 Task: Find connections with filter location Ashford with filter topic #Entrepreneurialwith filter profile language French with filter current company Cerberus Capital Management with filter school St. Marys College with filter industry Waste Treatment and Disposal with filter service category AssistanceAdvertising with filter keywords title Director
Action: Mouse moved to (542, 74)
Screenshot: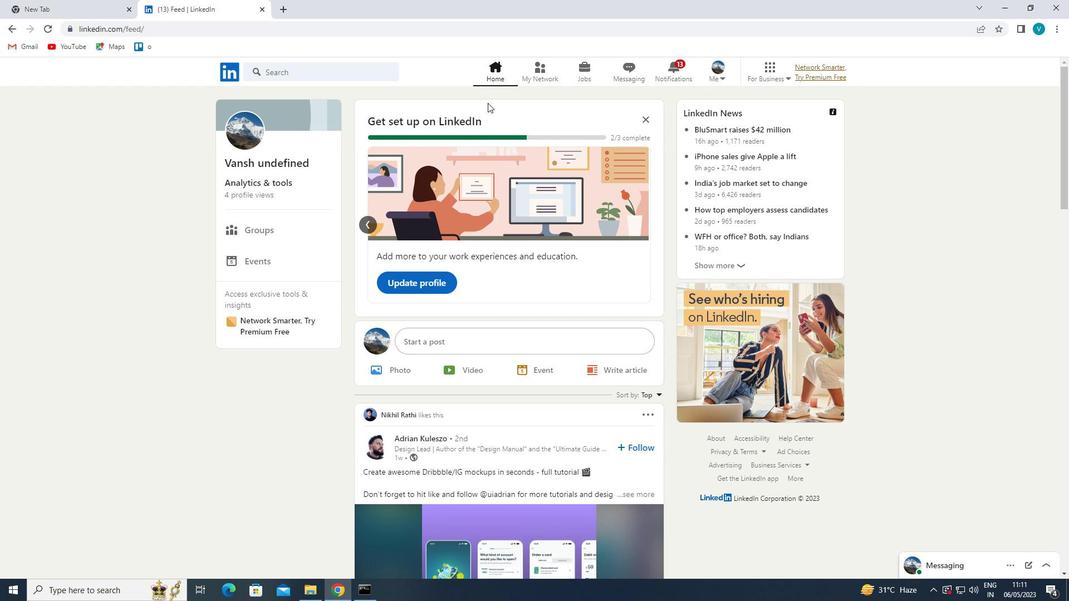 
Action: Mouse pressed left at (542, 74)
Screenshot: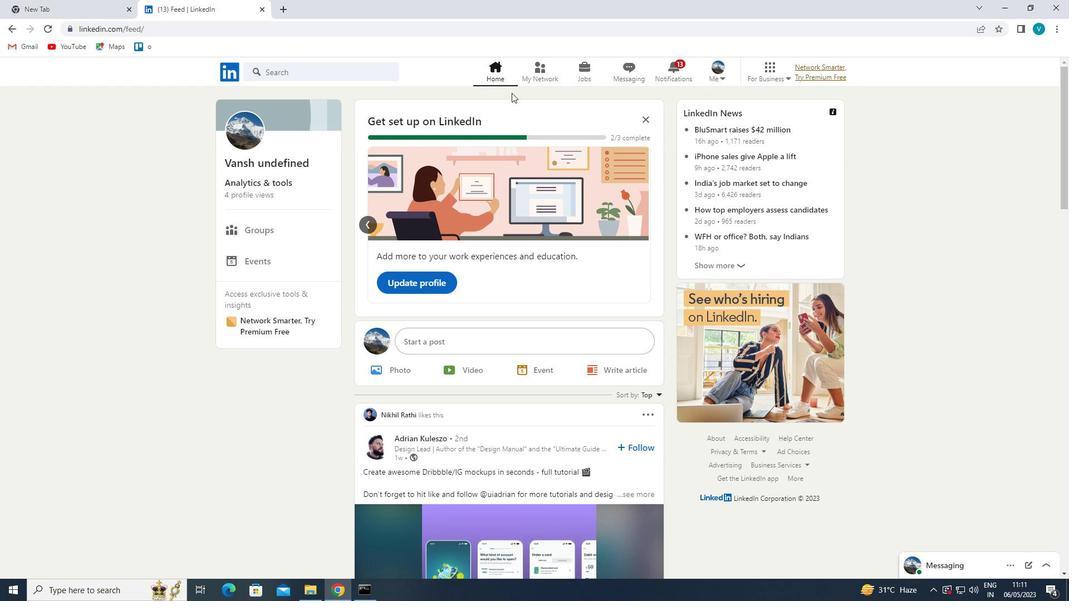 
Action: Mouse moved to (297, 132)
Screenshot: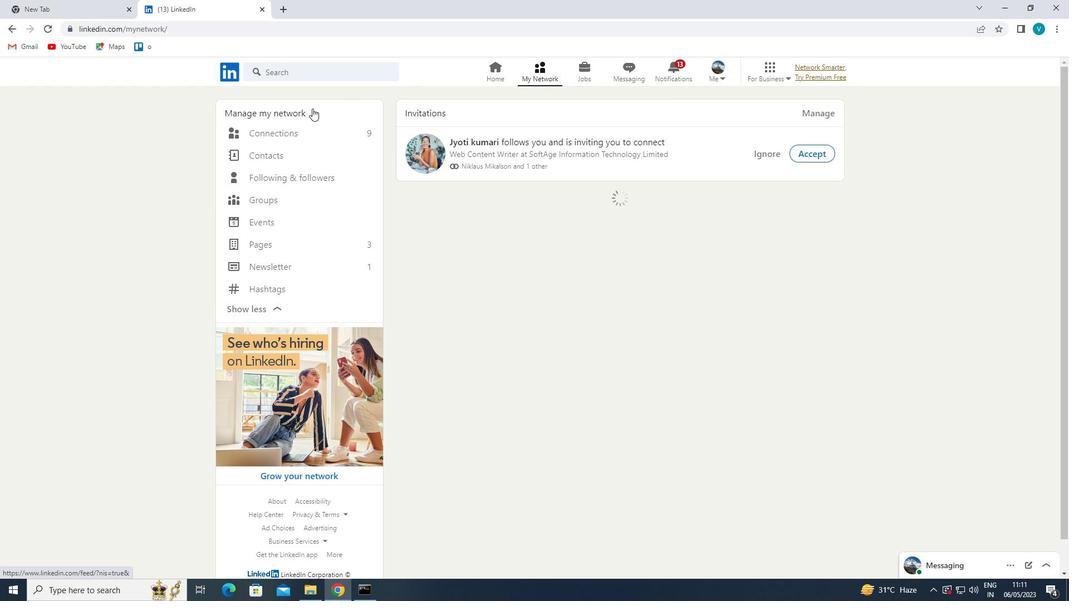 
Action: Mouse pressed left at (297, 132)
Screenshot: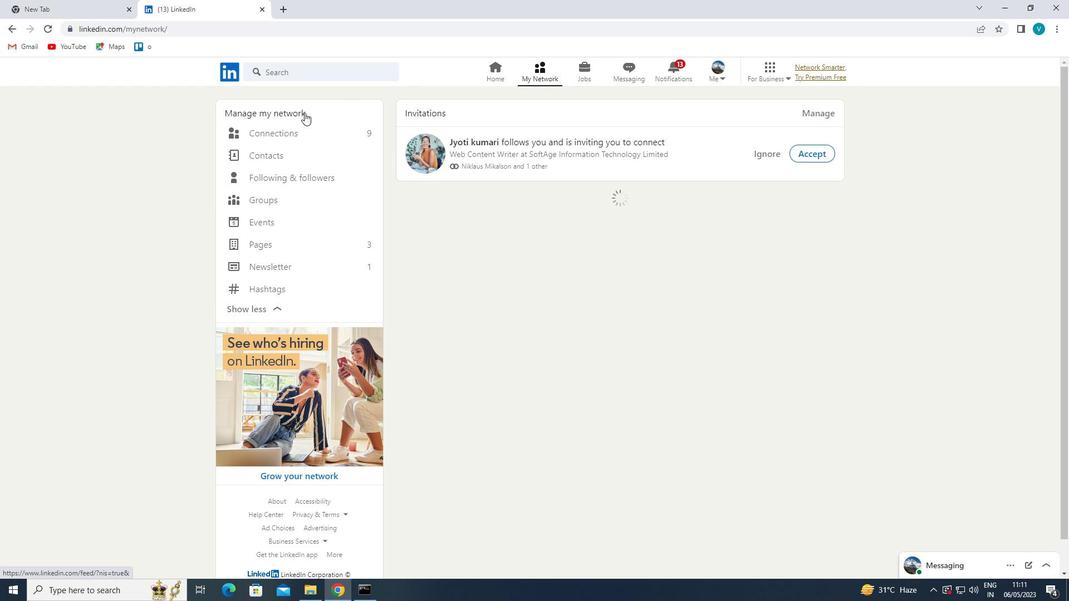 
Action: Mouse moved to (586, 135)
Screenshot: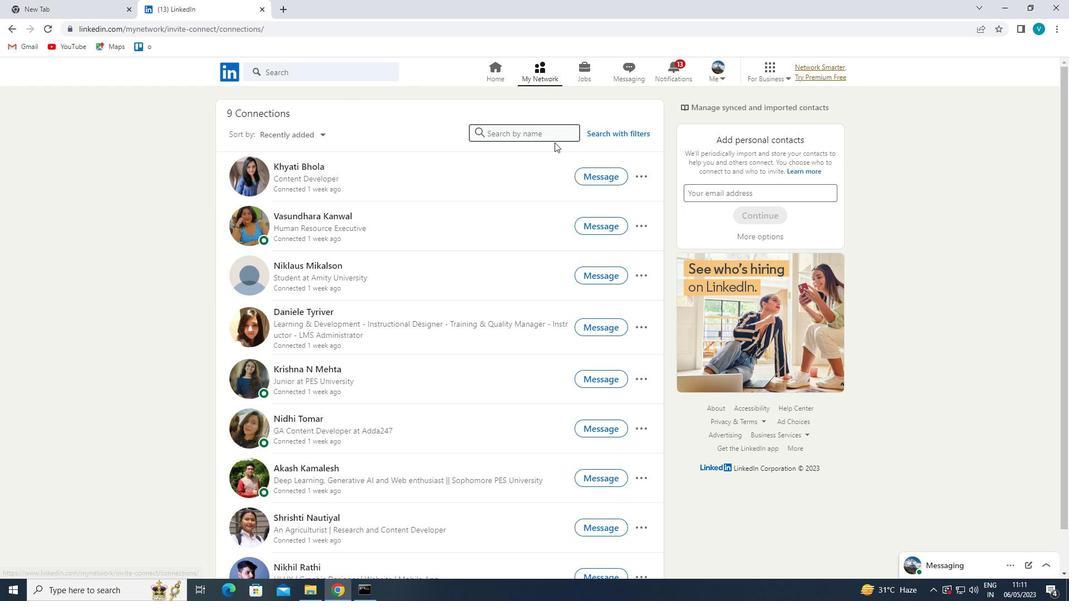 
Action: Mouse pressed left at (586, 135)
Screenshot: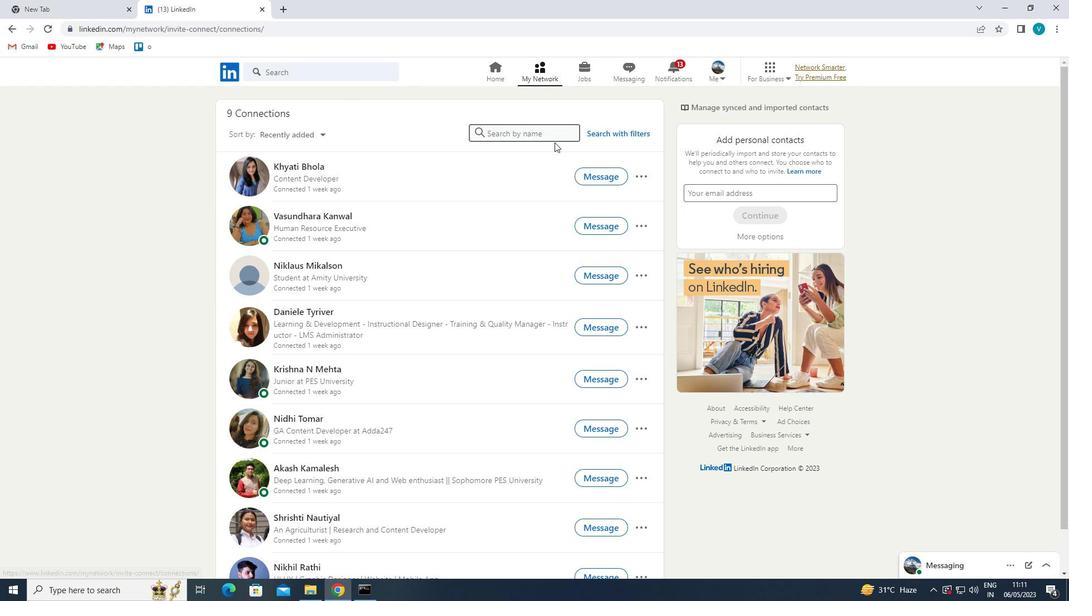 
Action: Mouse moved to (544, 100)
Screenshot: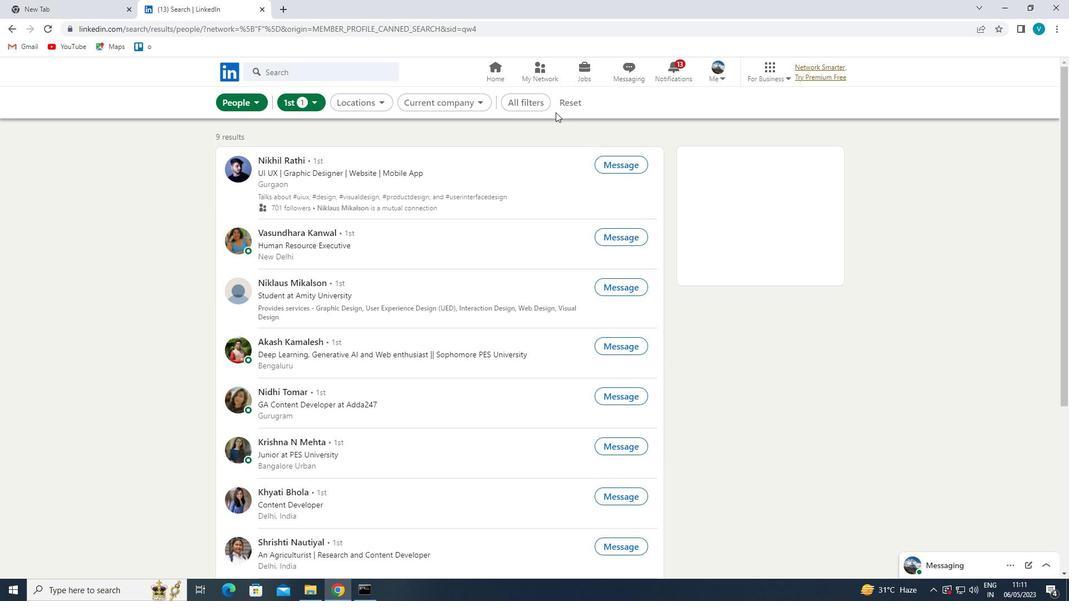 
Action: Mouse pressed left at (544, 100)
Screenshot: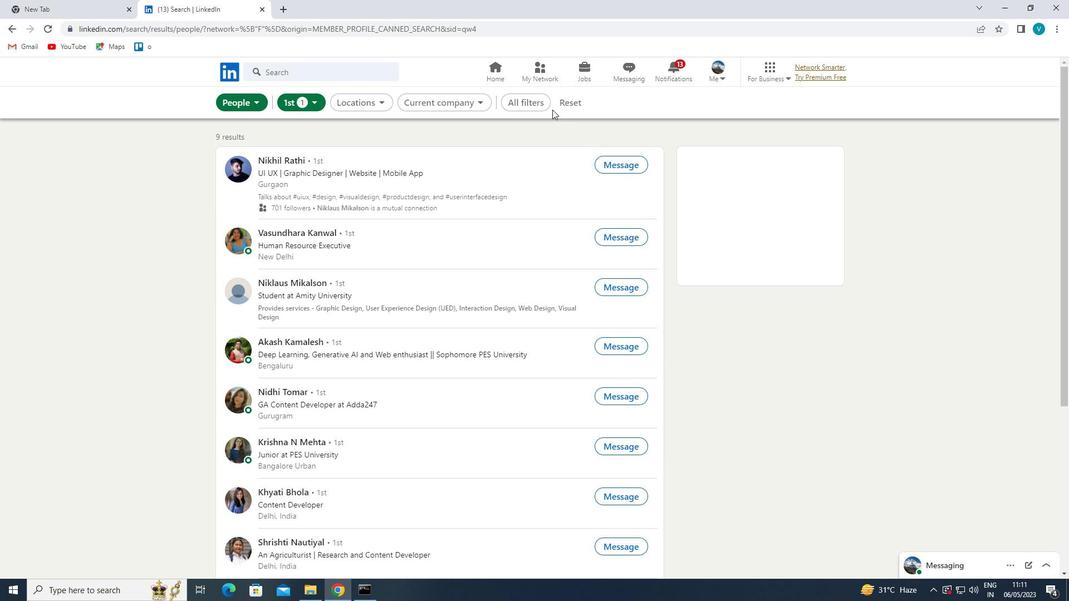 
Action: Mouse moved to (832, 212)
Screenshot: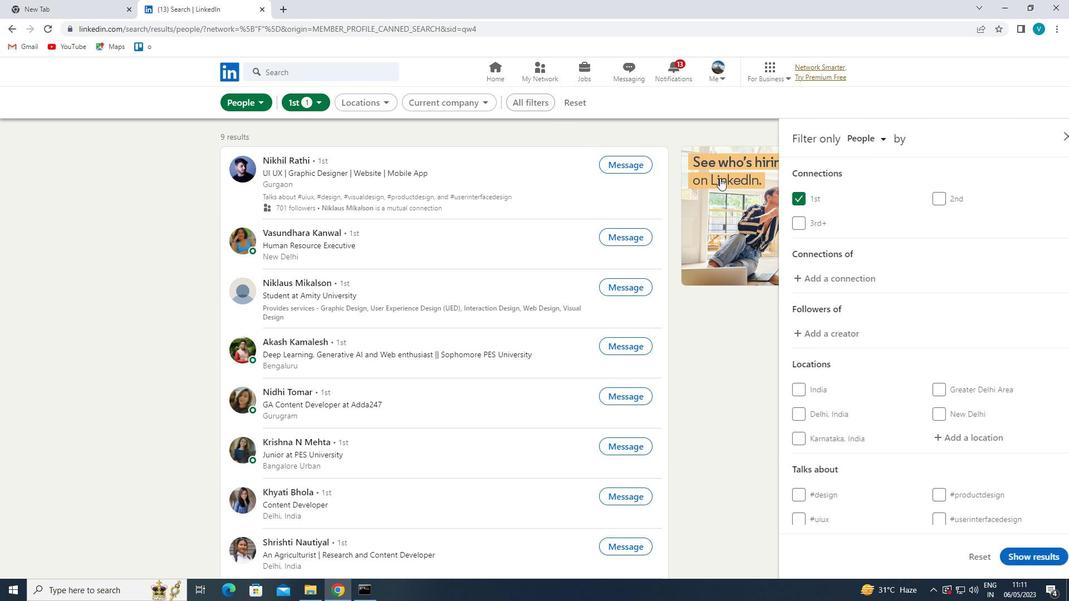 
Action: Mouse scrolled (832, 211) with delta (0, 0)
Screenshot: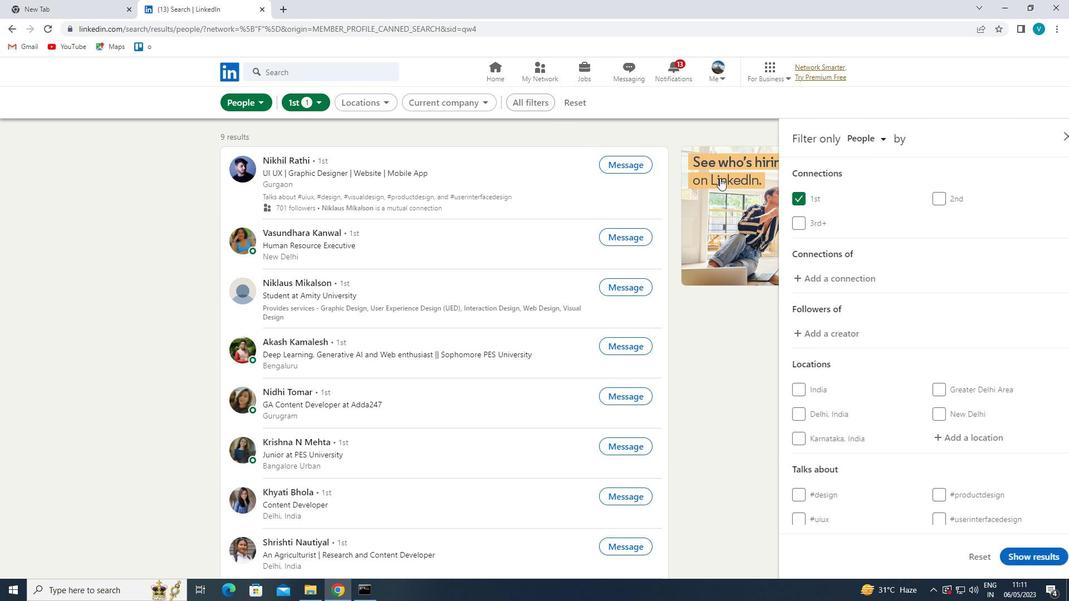 
Action: Mouse moved to (833, 213)
Screenshot: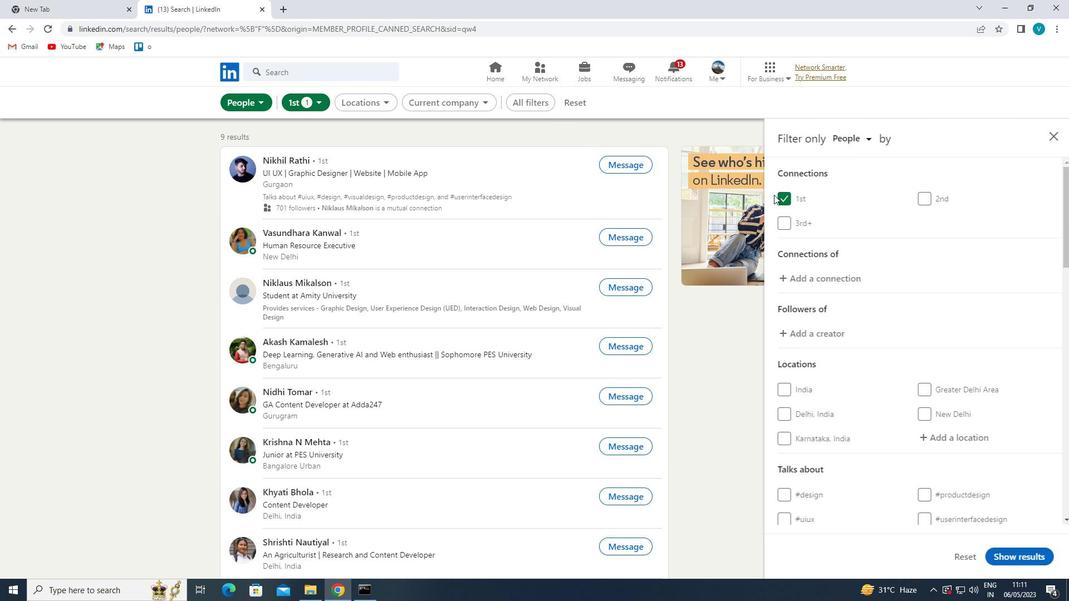 
Action: Mouse scrolled (833, 213) with delta (0, 0)
Screenshot: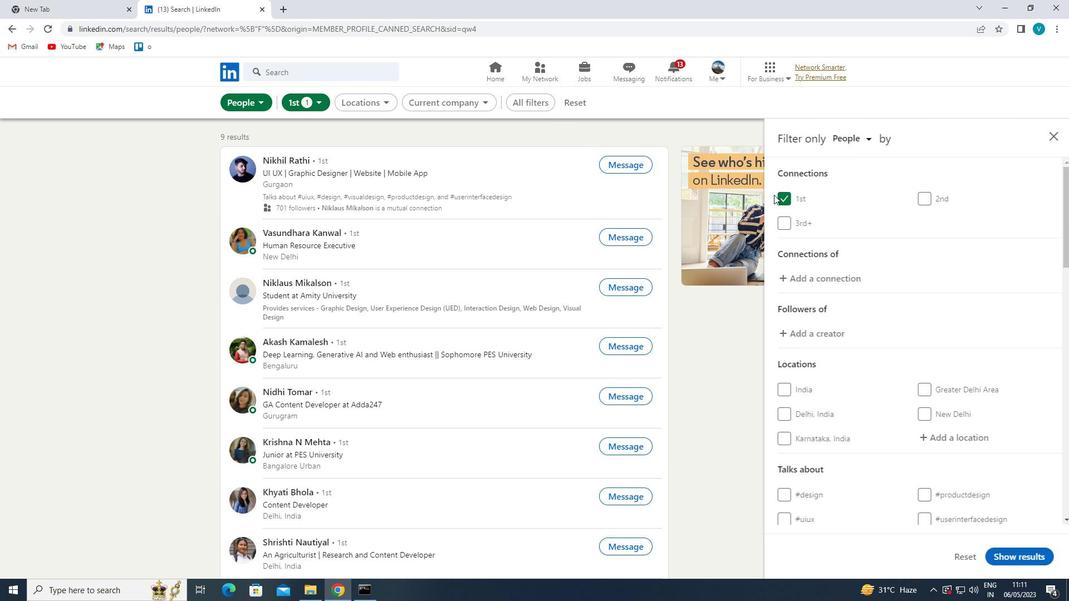 
Action: Mouse moved to (951, 325)
Screenshot: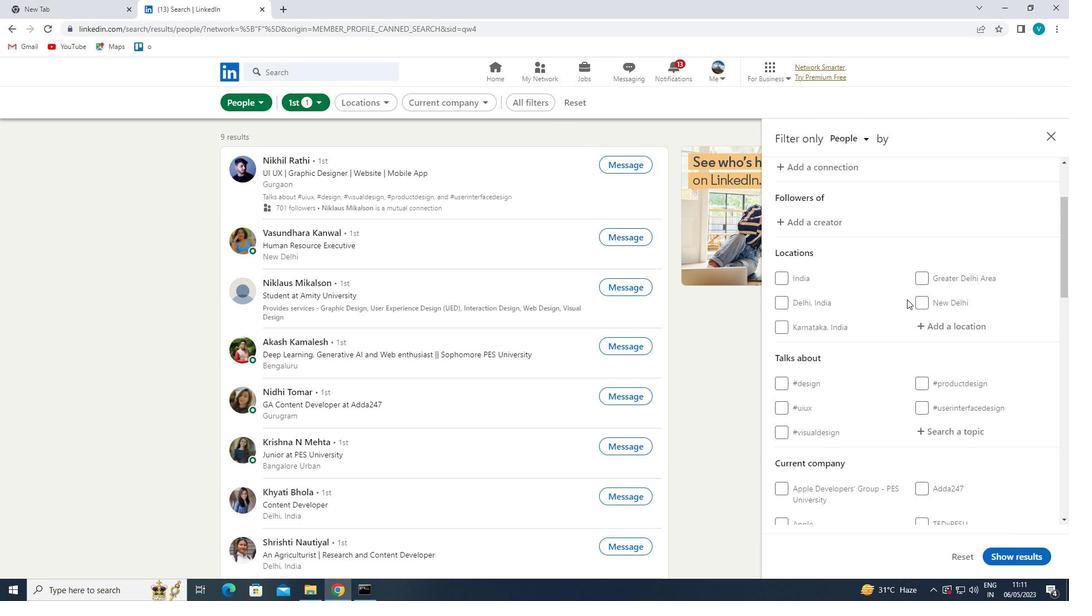 
Action: Mouse pressed left at (951, 325)
Screenshot: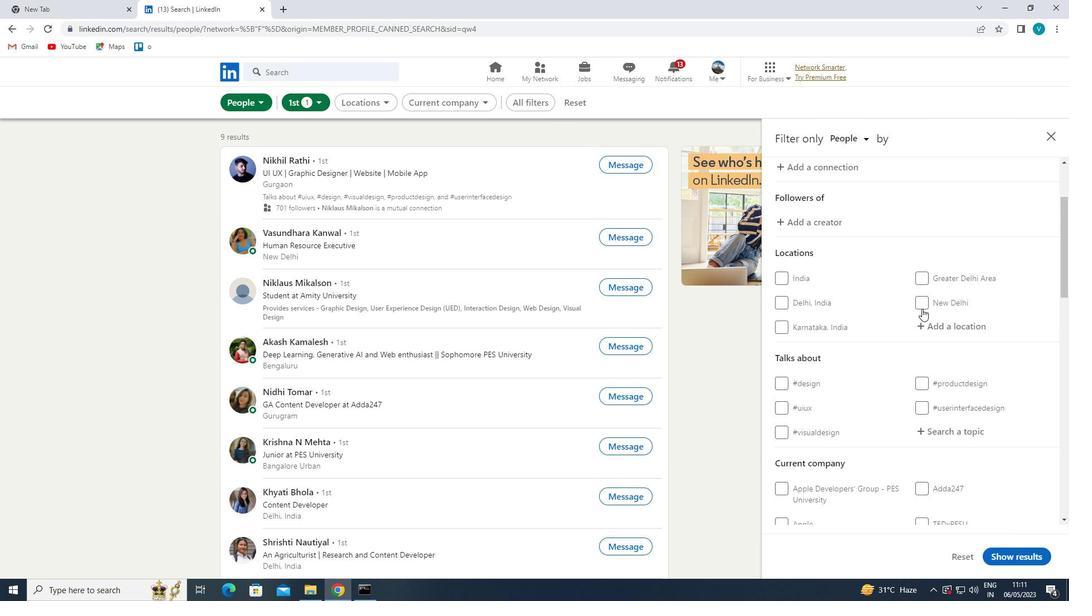 
Action: Mouse moved to (566, 88)
Screenshot: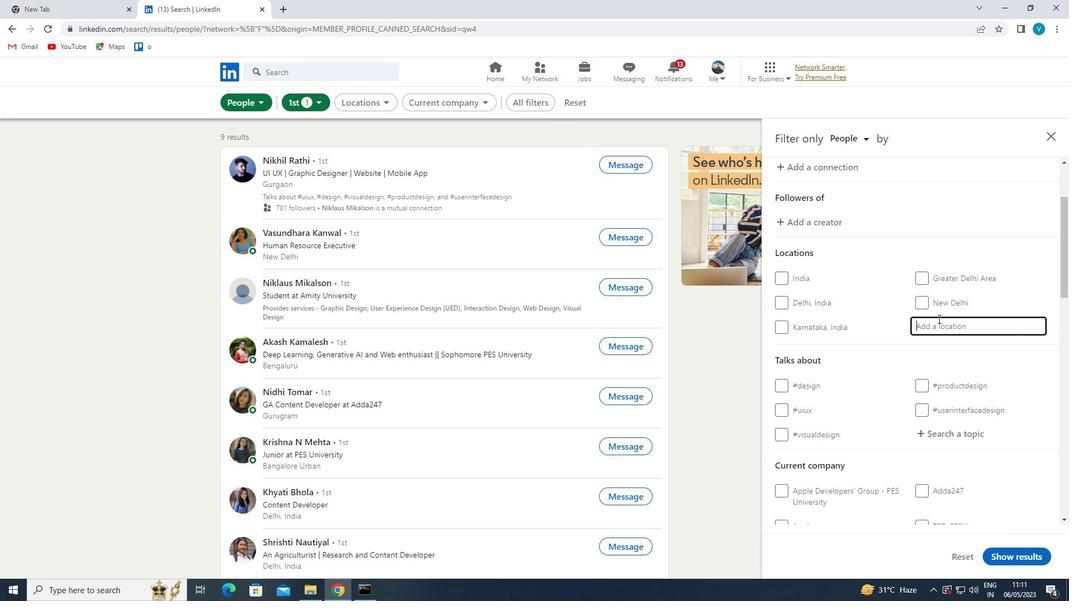 
Action: Key pressed <Key.shift>ASHG<Key.backspace>FORD
Screenshot: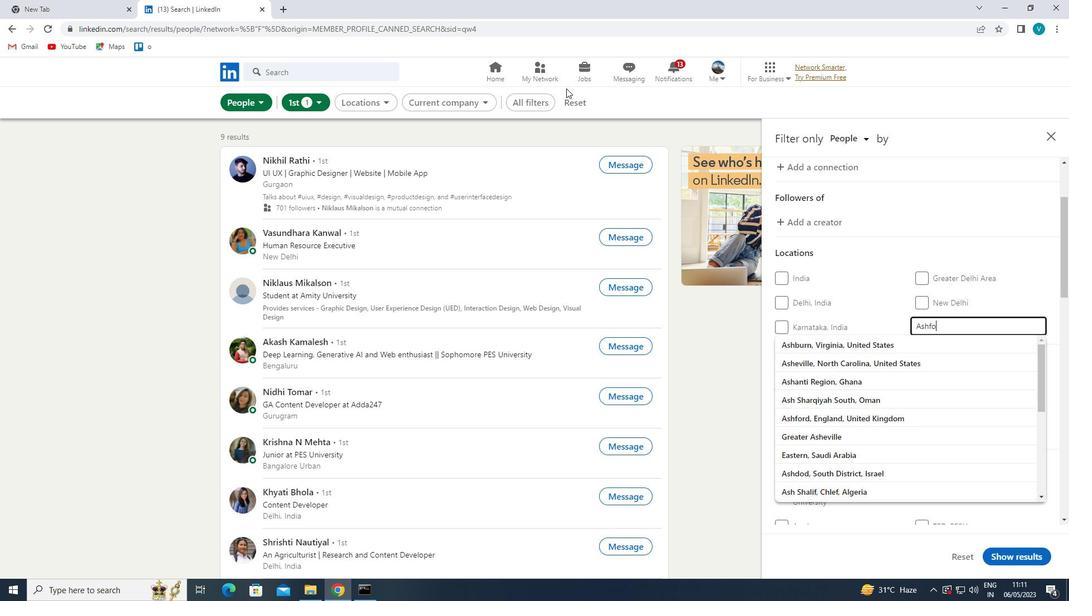 
Action: Mouse moved to (862, 341)
Screenshot: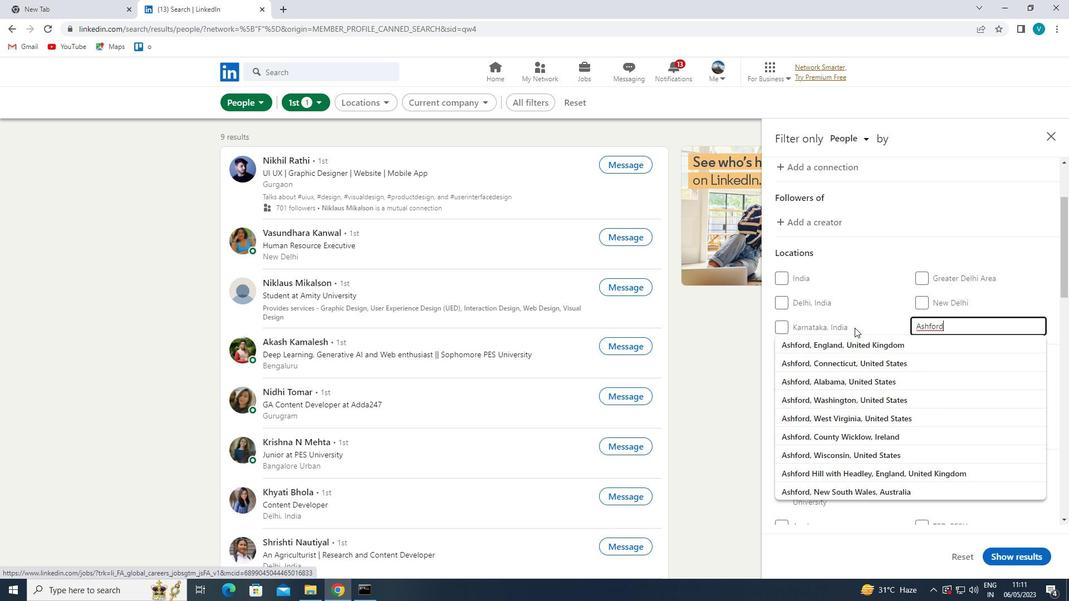 
Action: Mouse pressed left at (862, 341)
Screenshot: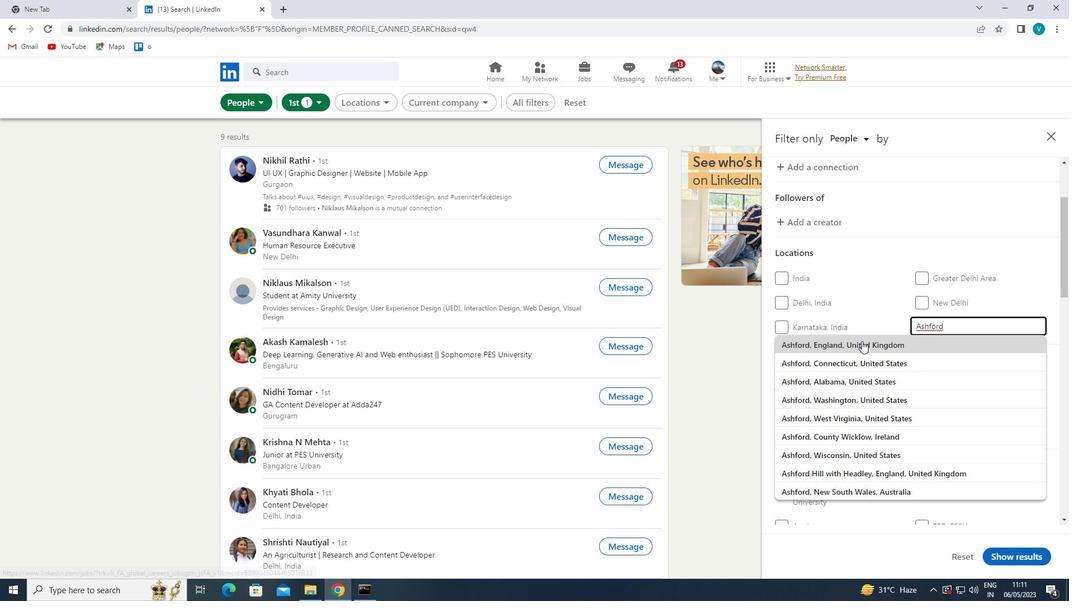 
Action: Mouse moved to (865, 344)
Screenshot: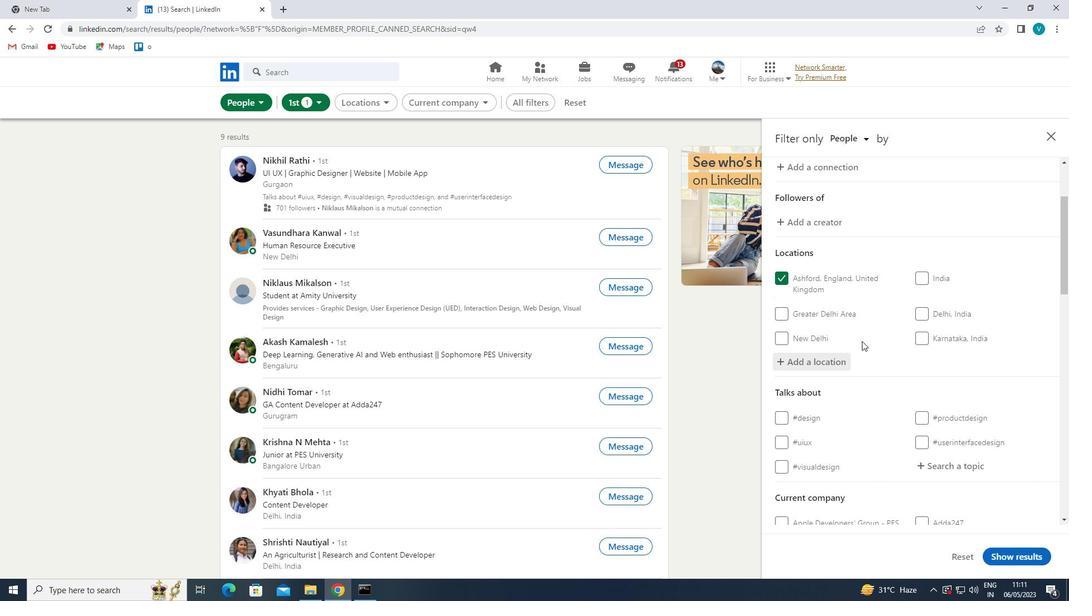 
Action: Mouse scrolled (865, 344) with delta (0, 0)
Screenshot: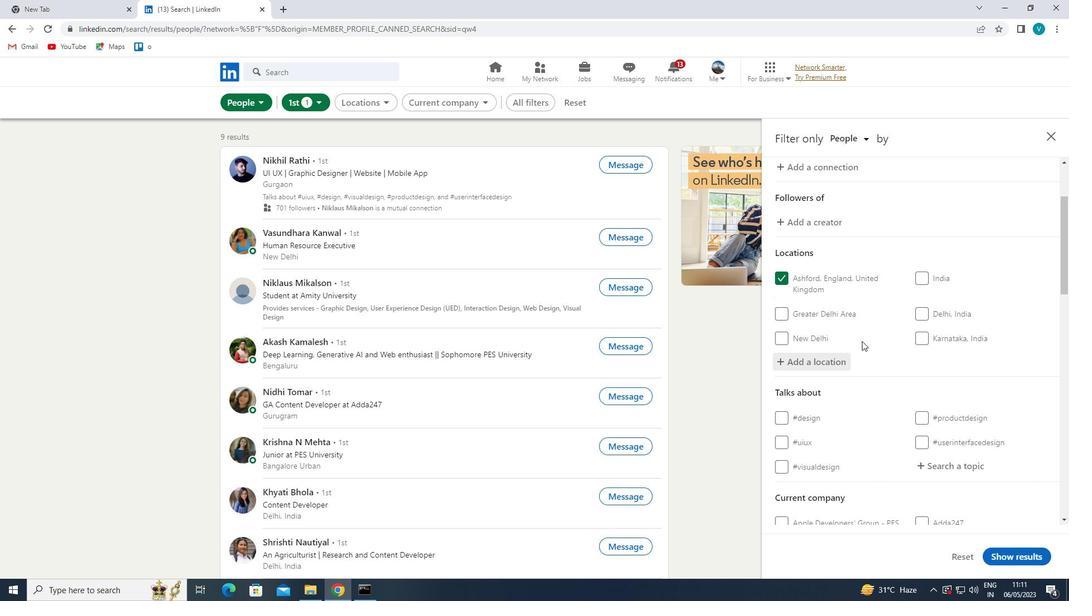 
Action: Mouse moved to (868, 347)
Screenshot: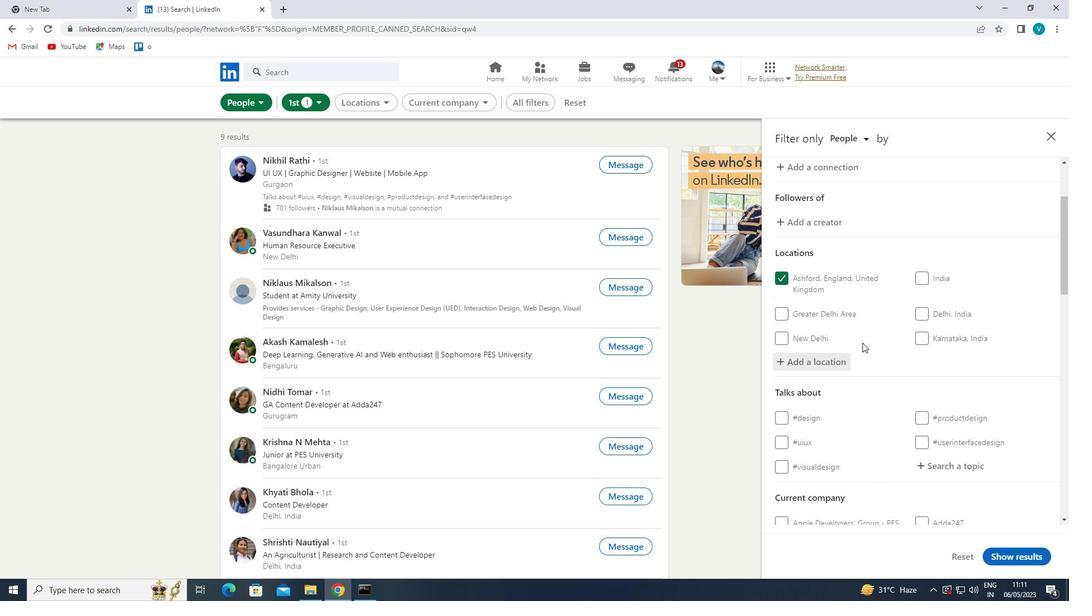 
Action: Mouse scrolled (868, 346) with delta (0, 0)
Screenshot: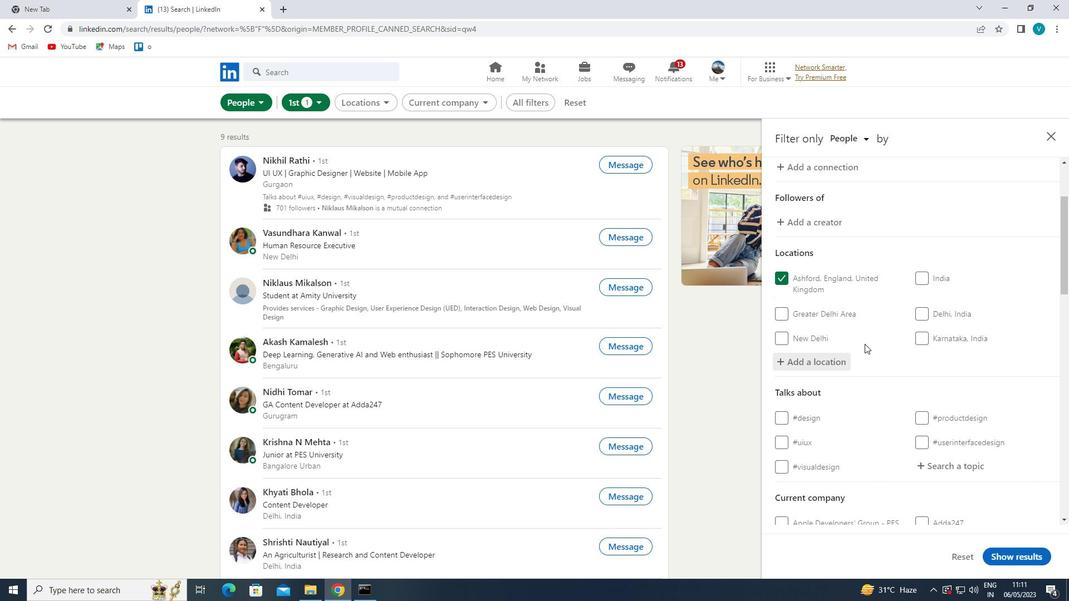 
Action: Mouse moved to (937, 356)
Screenshot: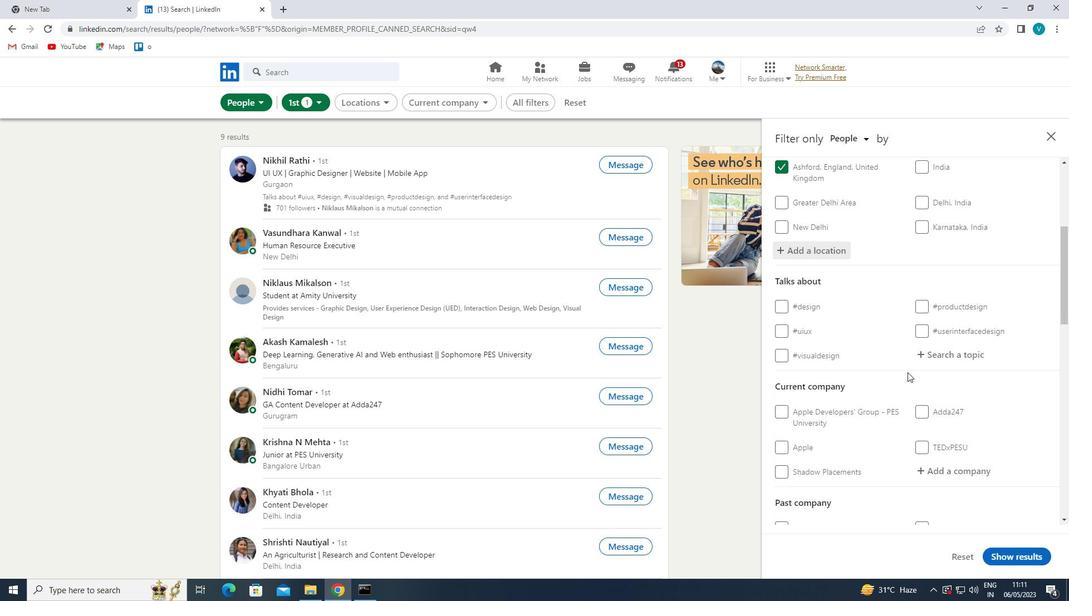 
Action: Mouse pressed left at (937, 356)
Screenshot: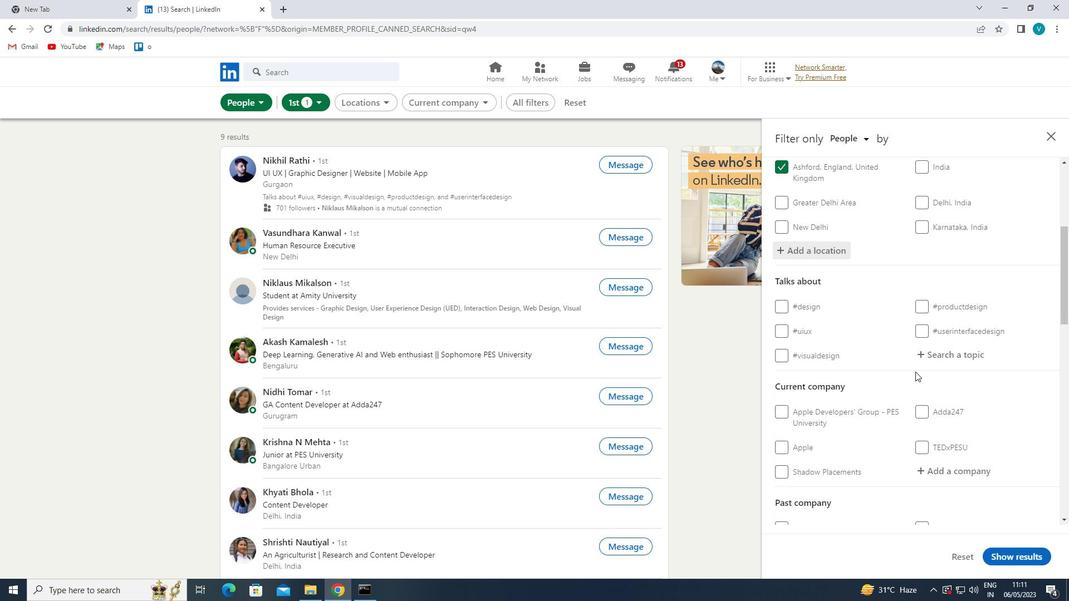 
Action: Mouse moved to (678, 205)
Screenshot: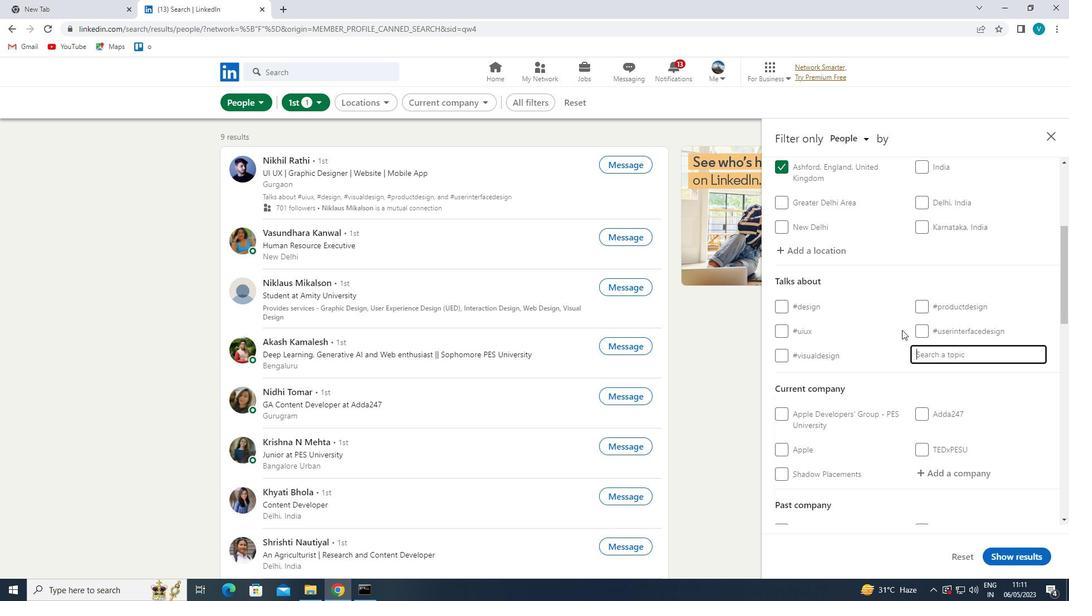 
Action: Key pressed ENTRE
Screenshot: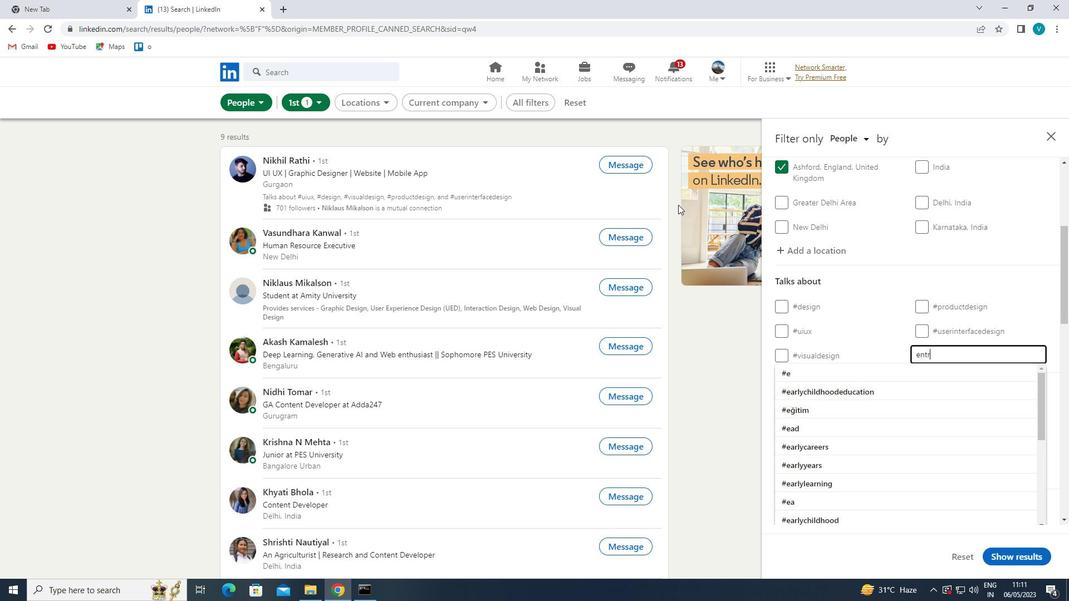 
Action: Mouse moved to (784, 245)
Screenshot: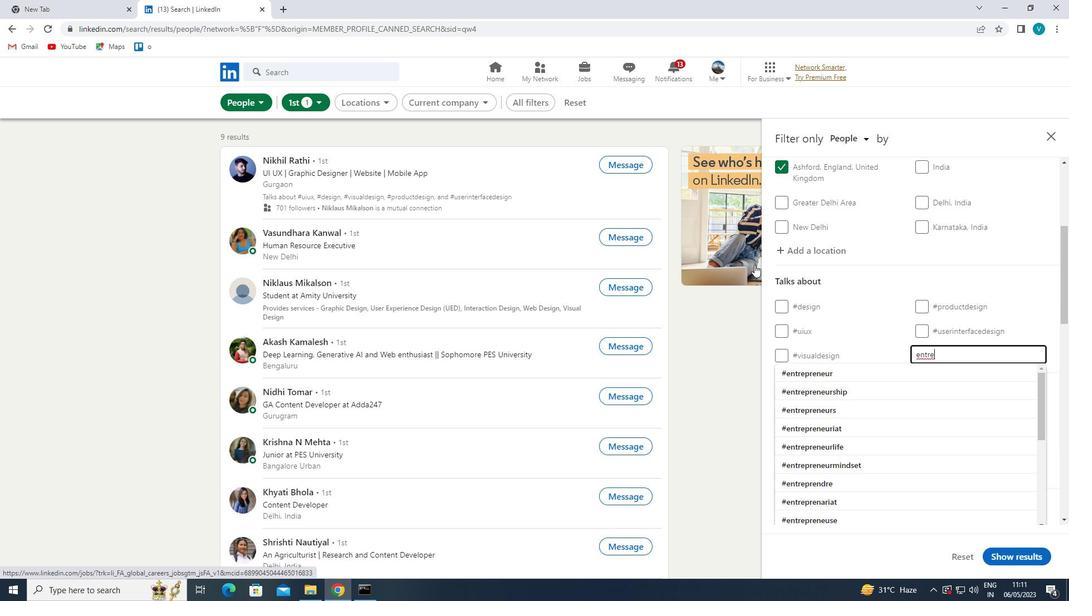 
Action: Key pressed PRE
Screenshot: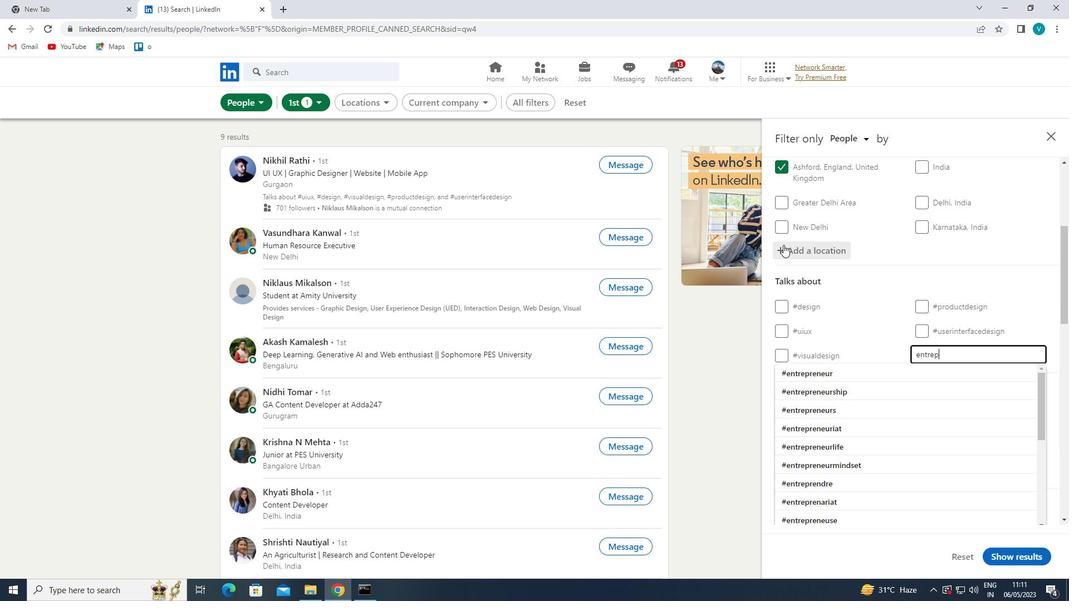 
Action: Mouse moved to (816, 227)
Screenshot: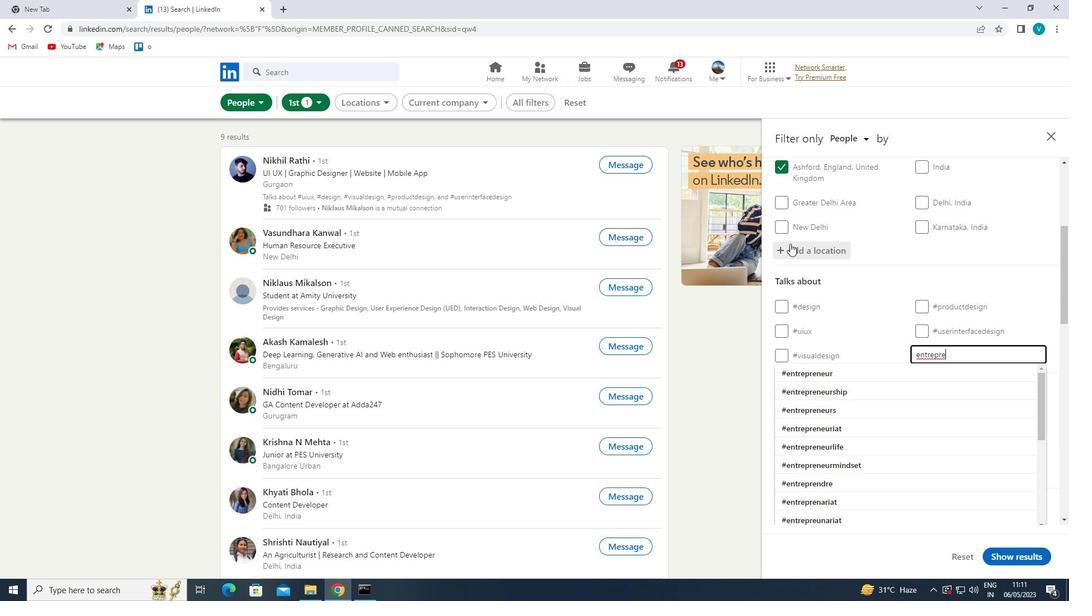 
Action: Key pressed NEURIAL
Screenshot: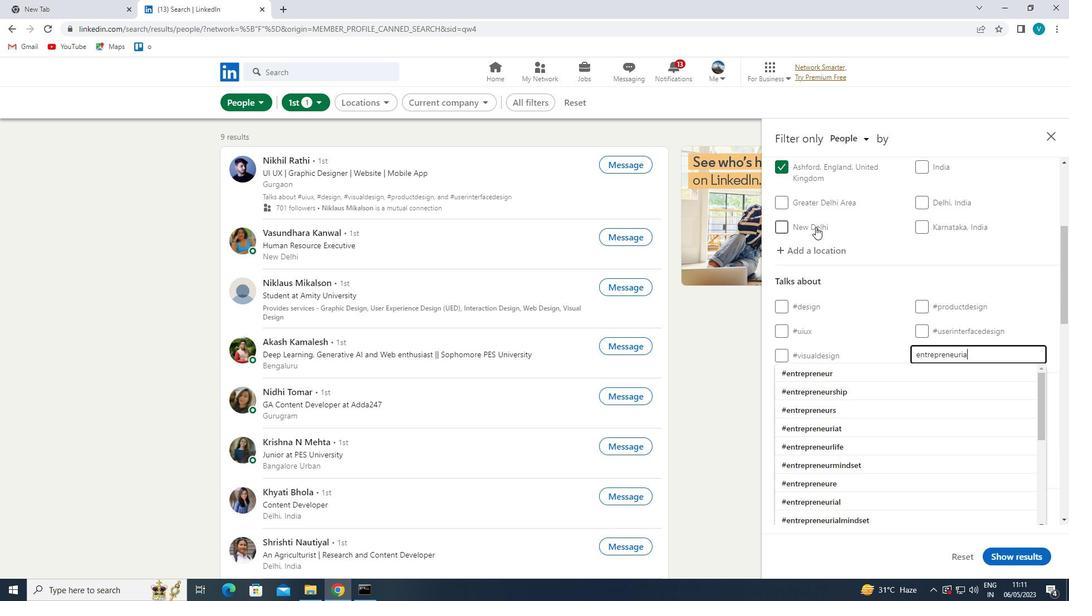 
Action: Mouse moved to (872, 374)
Screenshot: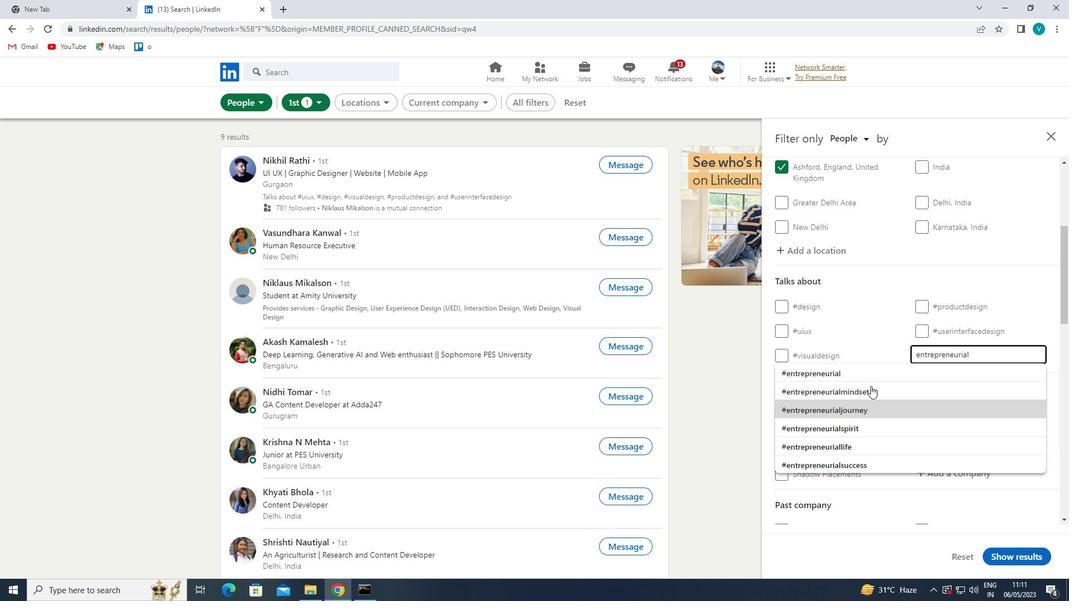 
Action: Mouse pressed left at (872, 374)
Screenshot: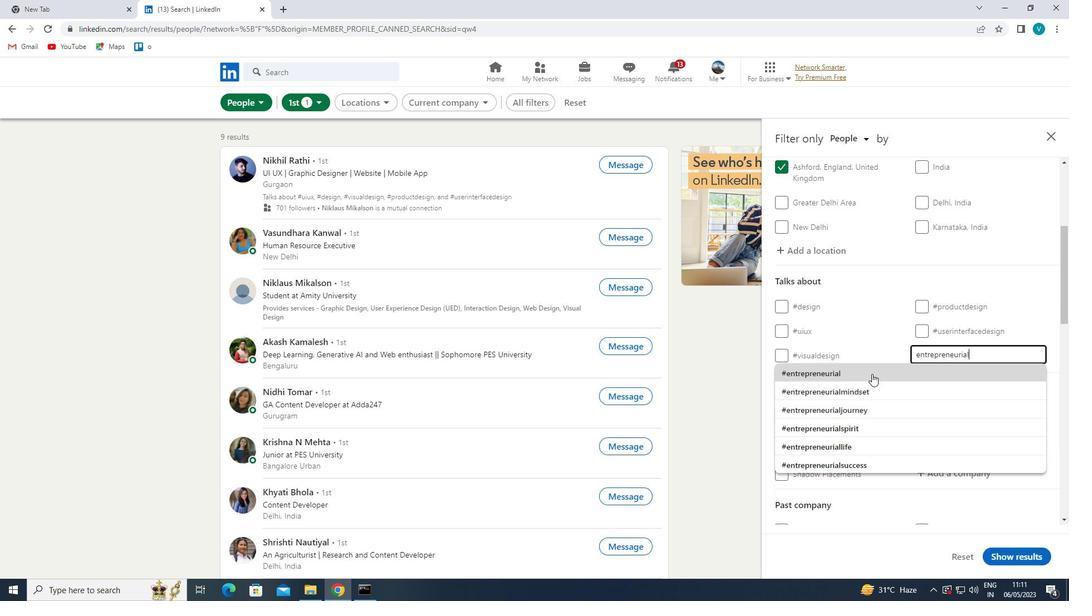 
Action: Mouse moved to (874, 373)
Screenshot: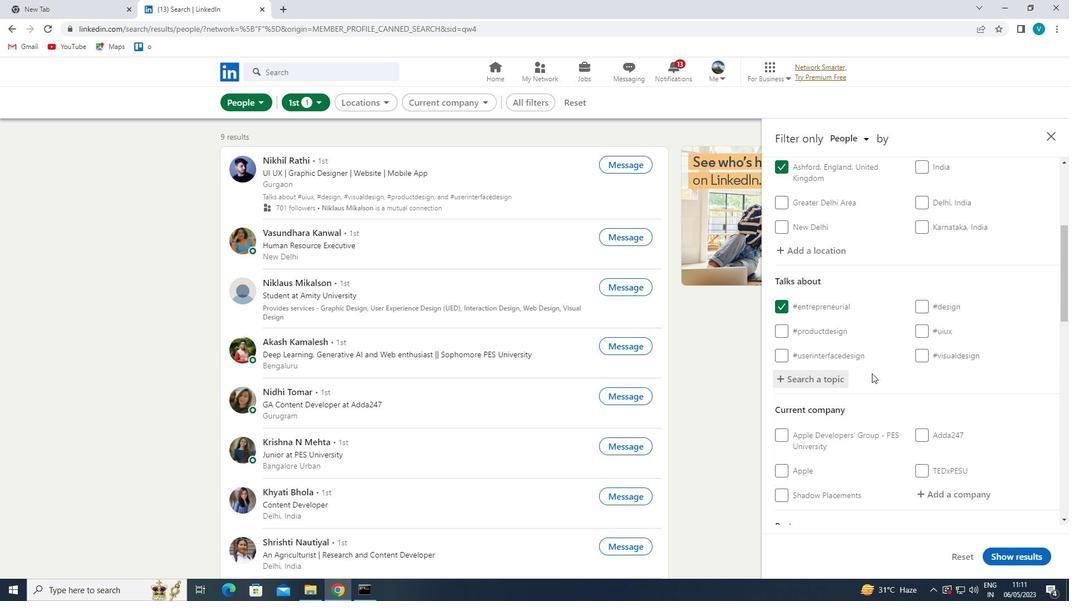 
Action: Mouse scrolled (874, 372) with delta (0, 0)
Screenshot: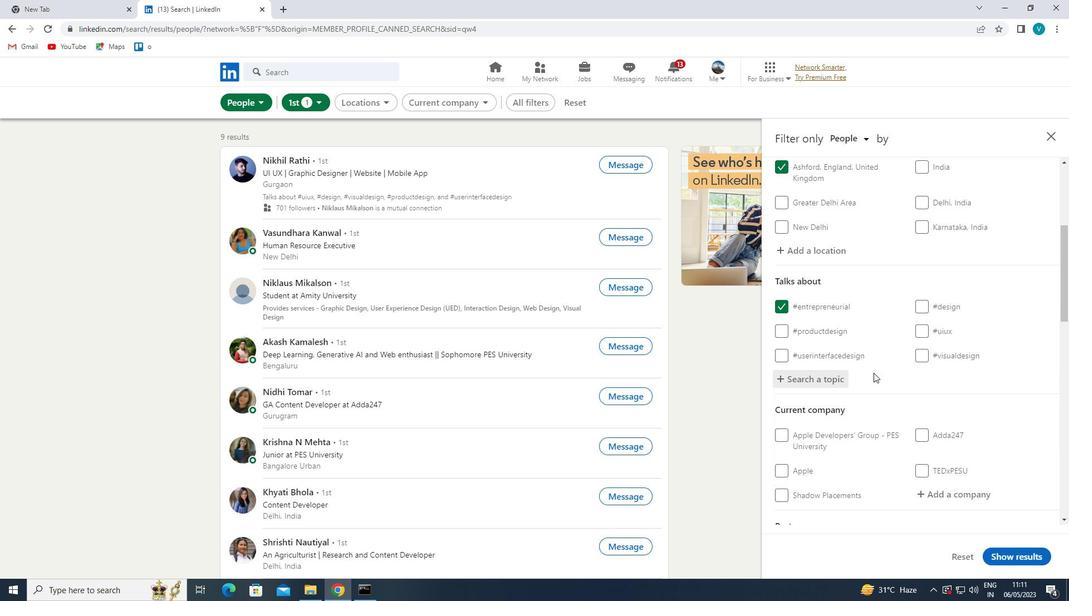 
Action: Mouse scrolled (874, 372) with delta (0, 0)
Screenshot: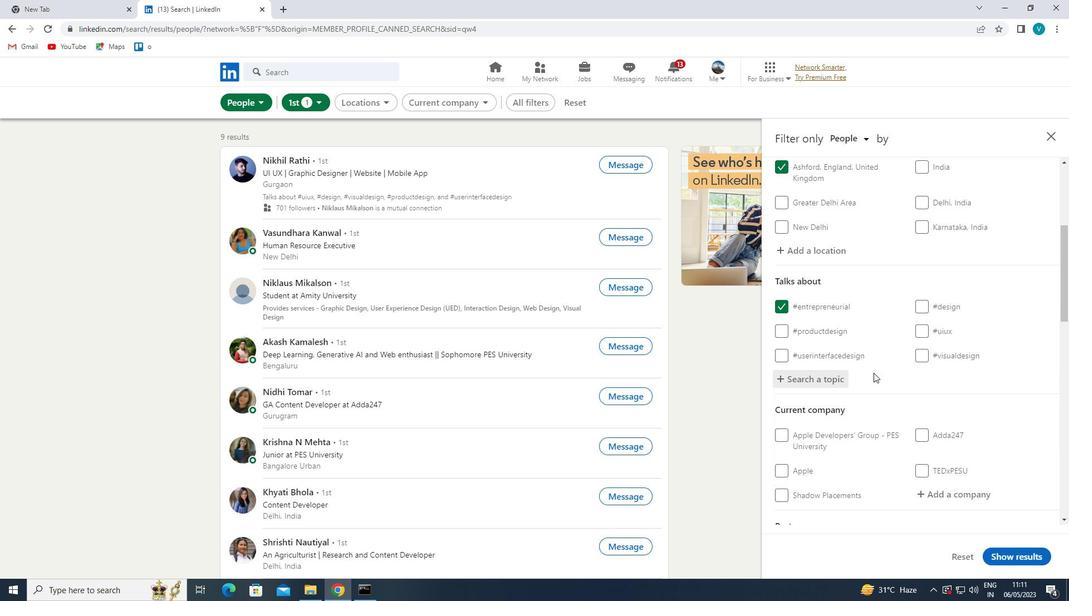 
Action: Mouse scrolled (874, 372) with delta (0, 0)
Screenshot: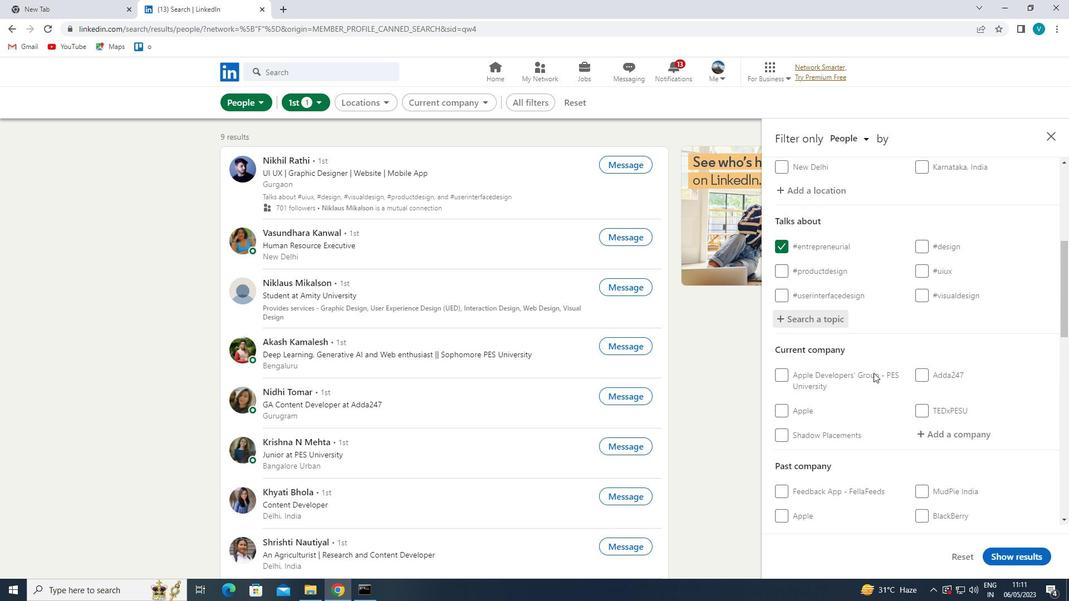 
Action: Mouse moved to (949, 329)
Screenshot: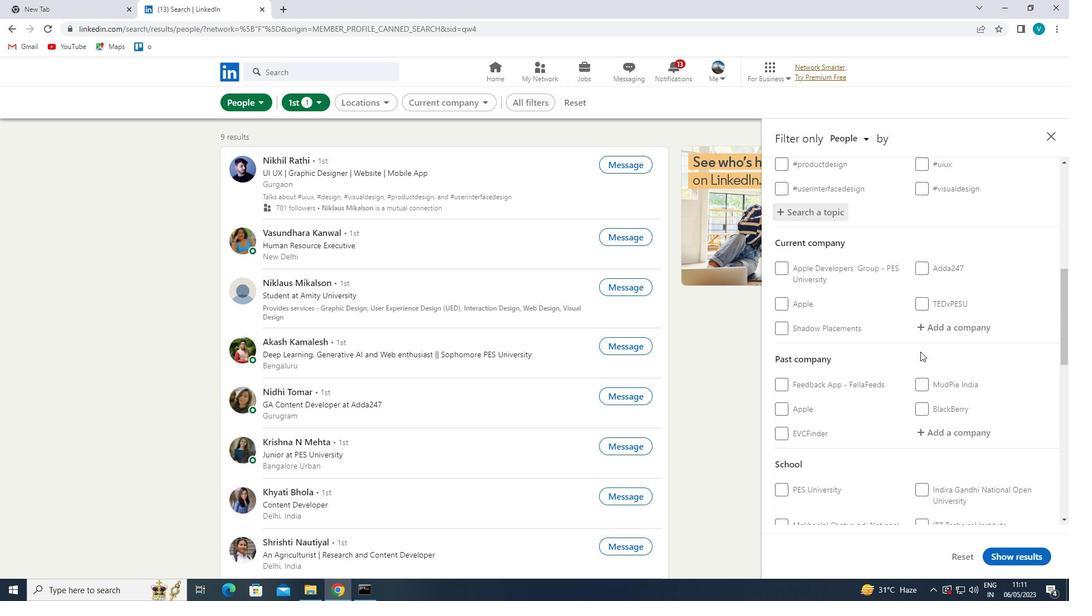 
Action: Mouse pressed left at (949, 329)
Screenshot: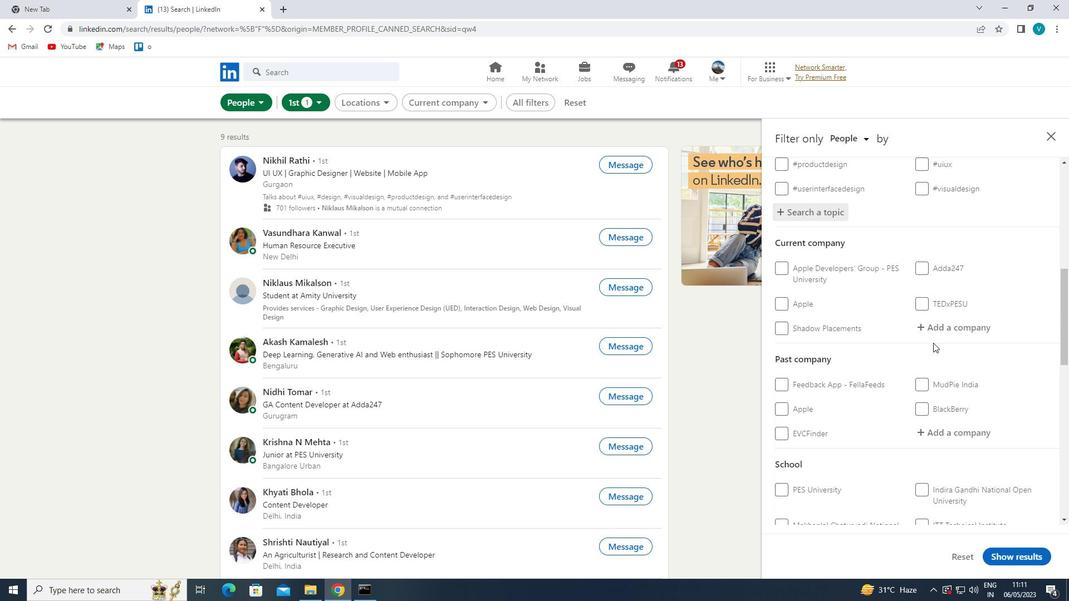 
Action: Mouse moved to (926, 317)
Screenshot: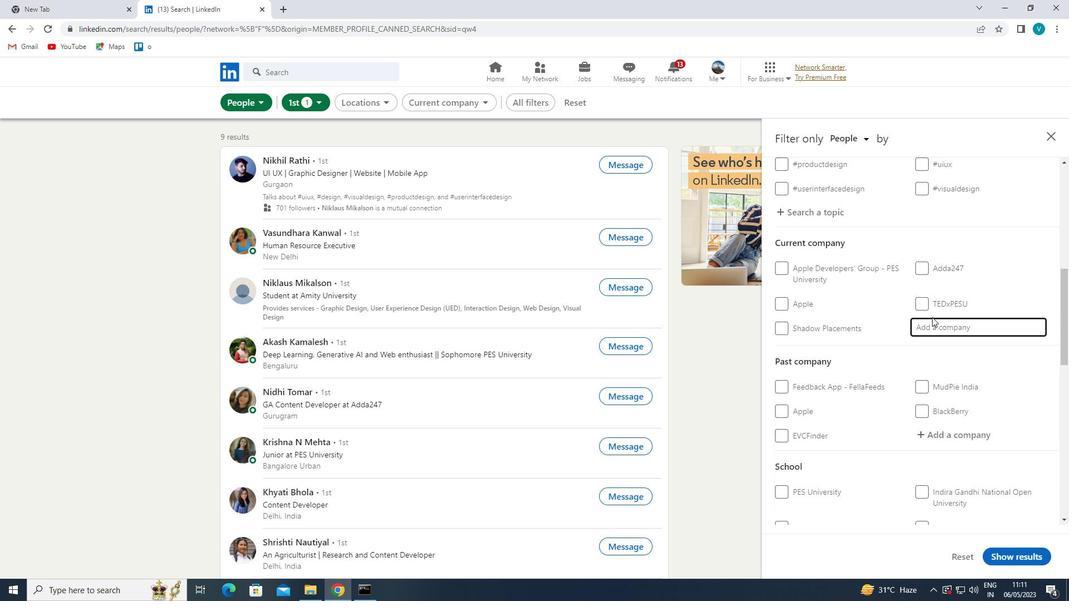 
Action: Key pressed <Key.shift>
Screenshot: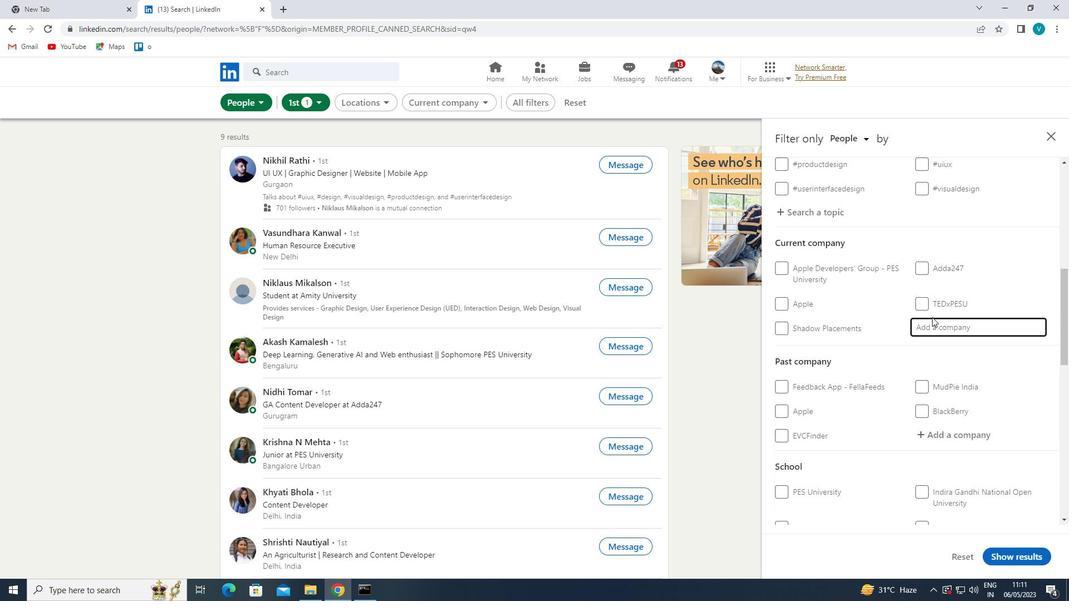 
Action: Mouse moved to (923, 319)
Screenshot: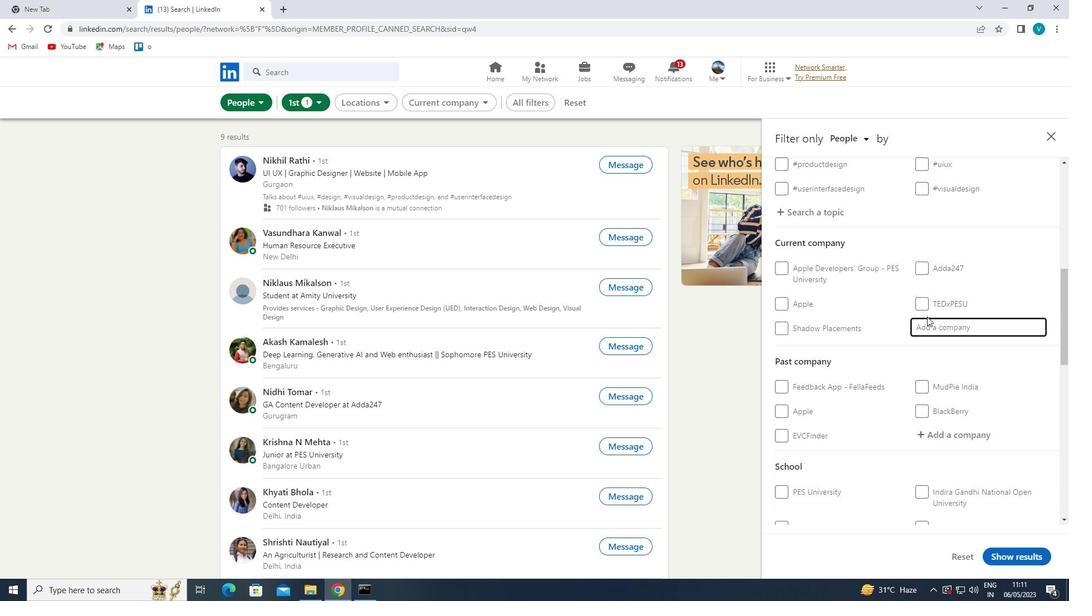 
Action: Key pressed CERBERUS
Screenshot: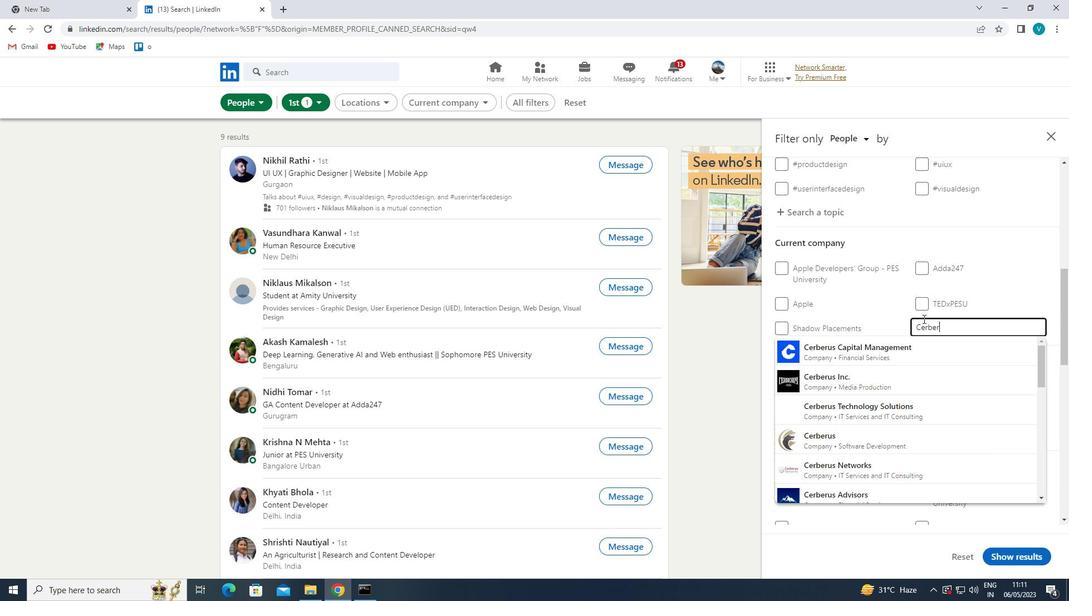 
Action: Mouse moved to (946, 347)
Screenshot: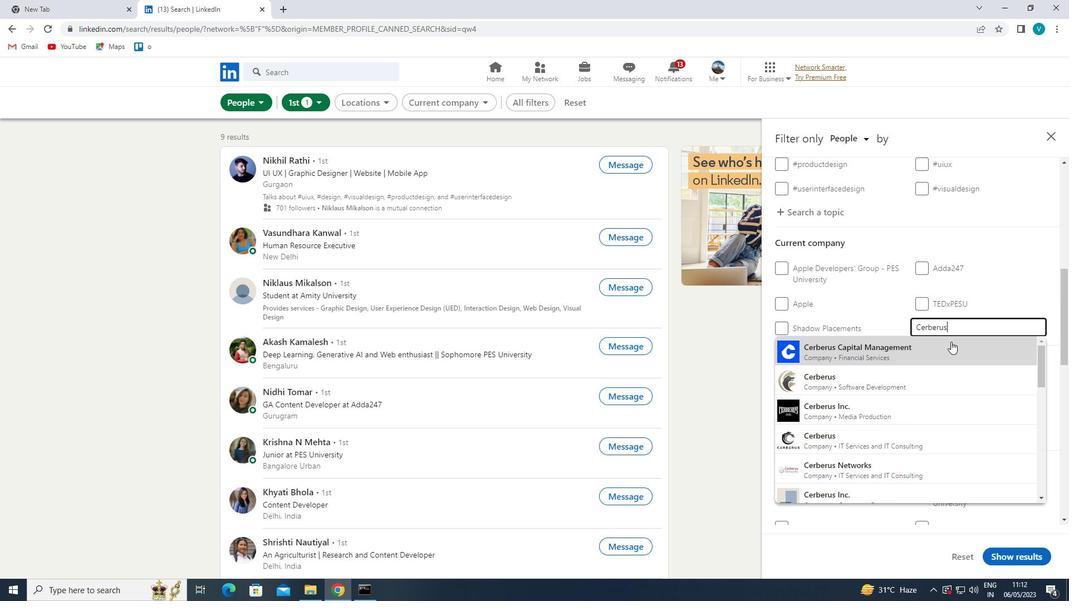 
Action: Mouse pressed left at (946, 347)
Screenshot: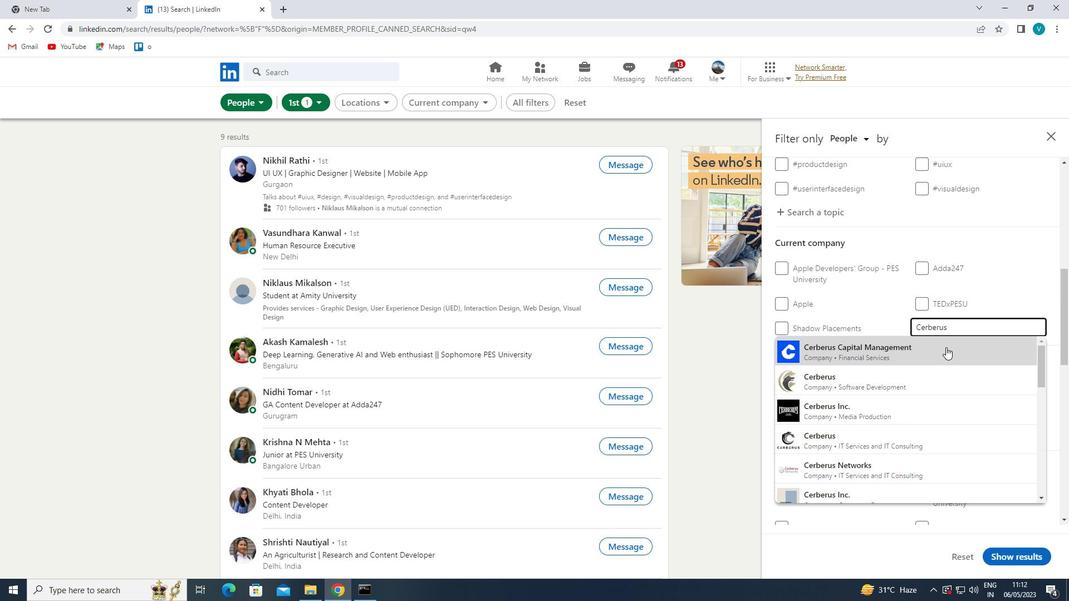 
Action: Mouse scrolled (946, 347) with delta (0, 0)
Screenshot: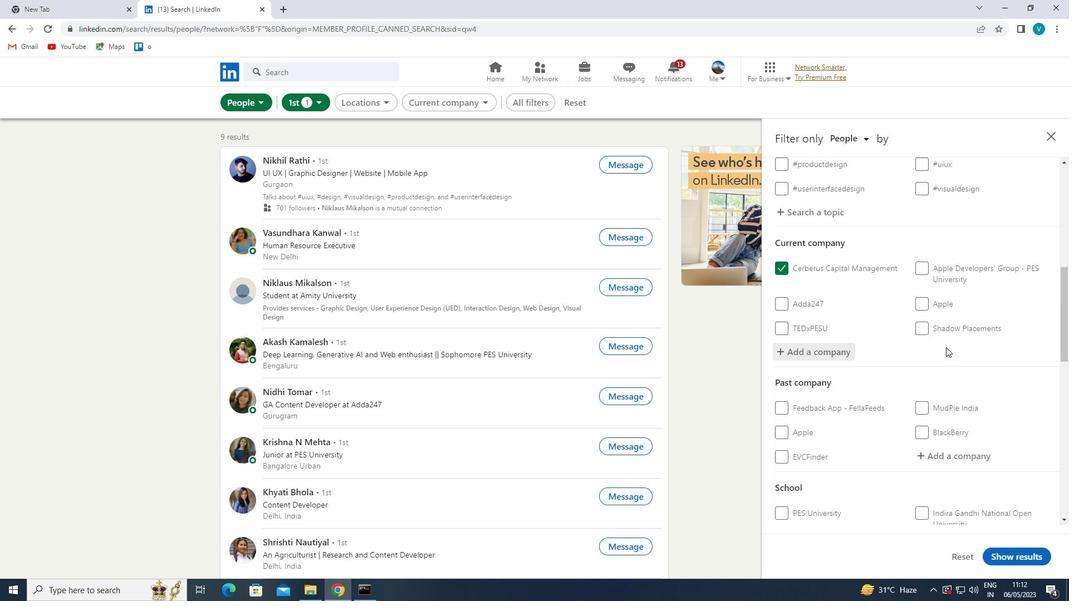 
Action: Mouse scrolled (946, 347) with delta (0, 0)
Screenshot: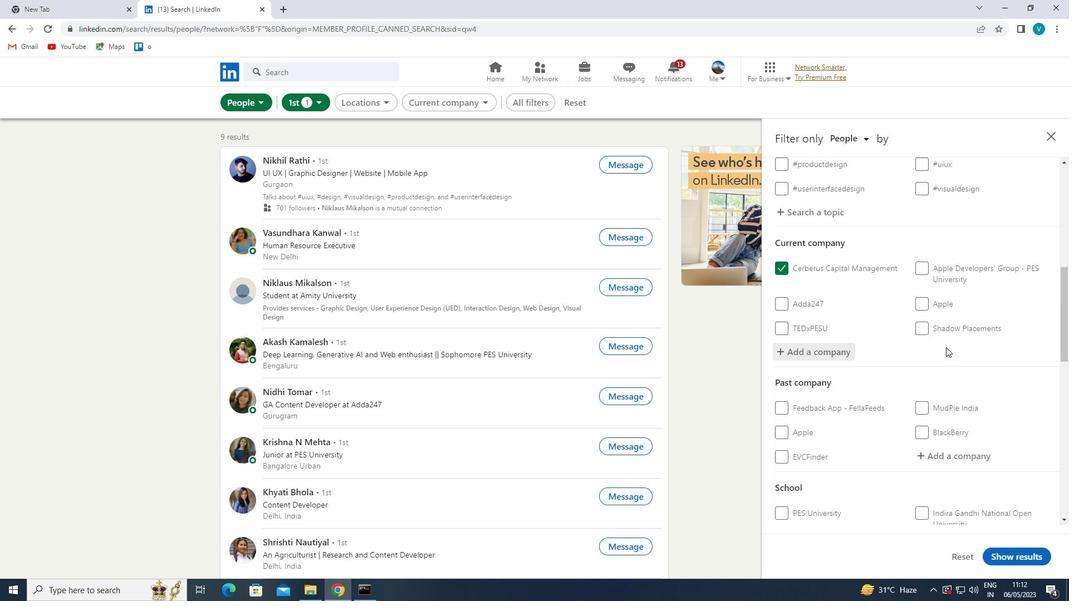 
Action: Mouse scrolled (946, 347) with delta (0, 0)
Screenshot: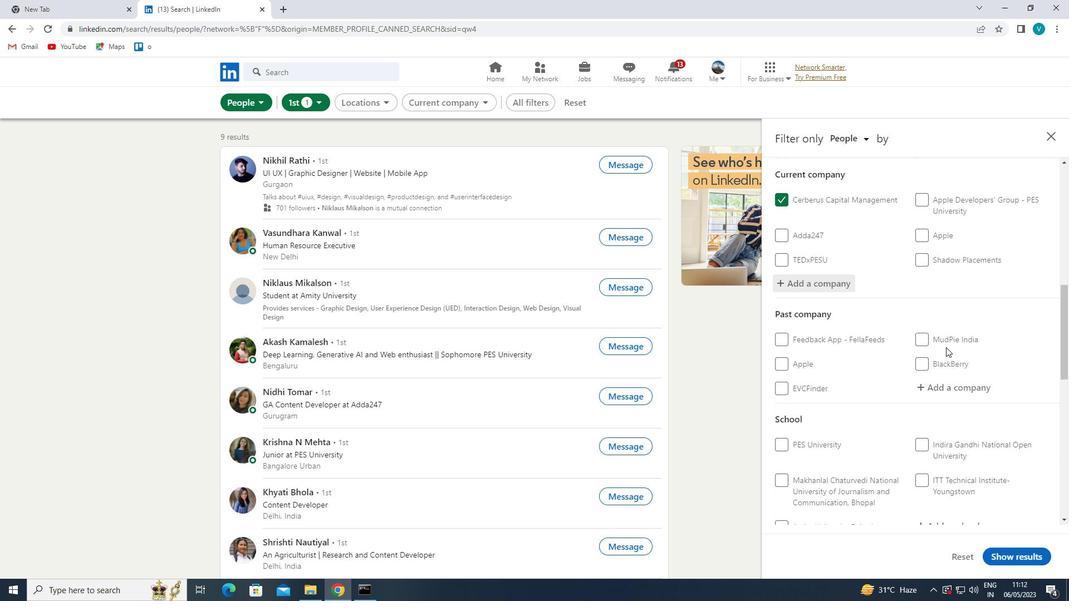 
Action: Mouse scrolled (946, 347) with delta (0, 0)
Screenshot: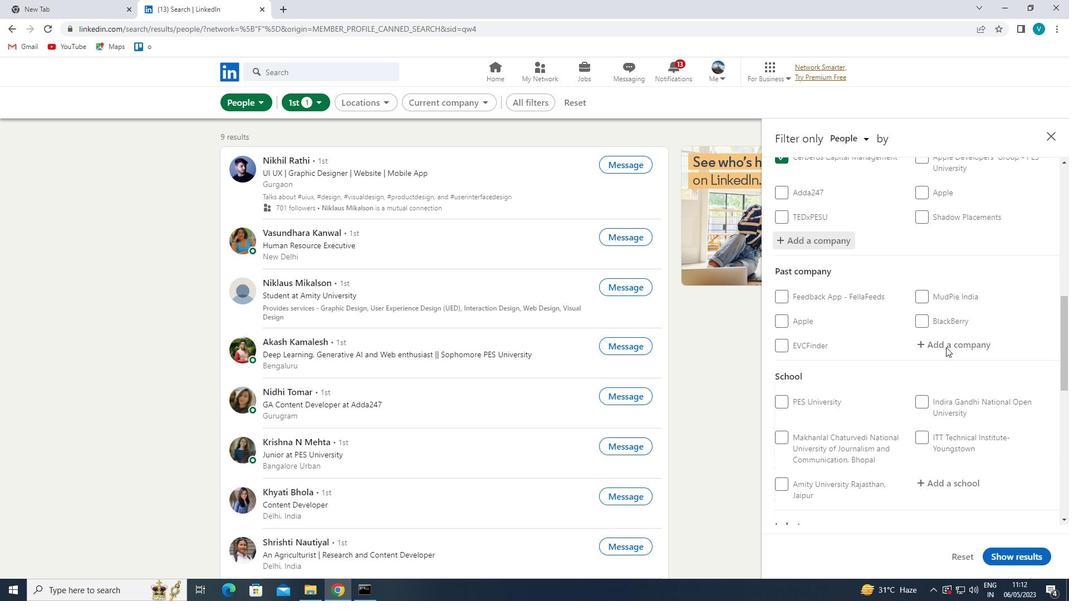 
Action: Mouse scrolled (946, 347) with delta (0, 0)
Screenshot: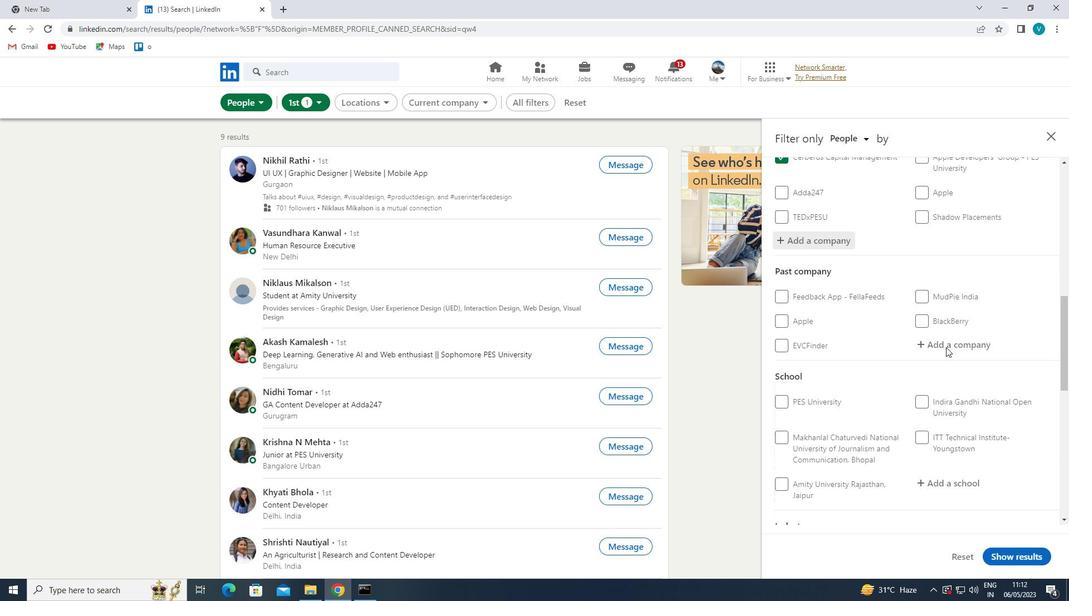 
Action: Mouse moved to (960, 320)
Screenshot: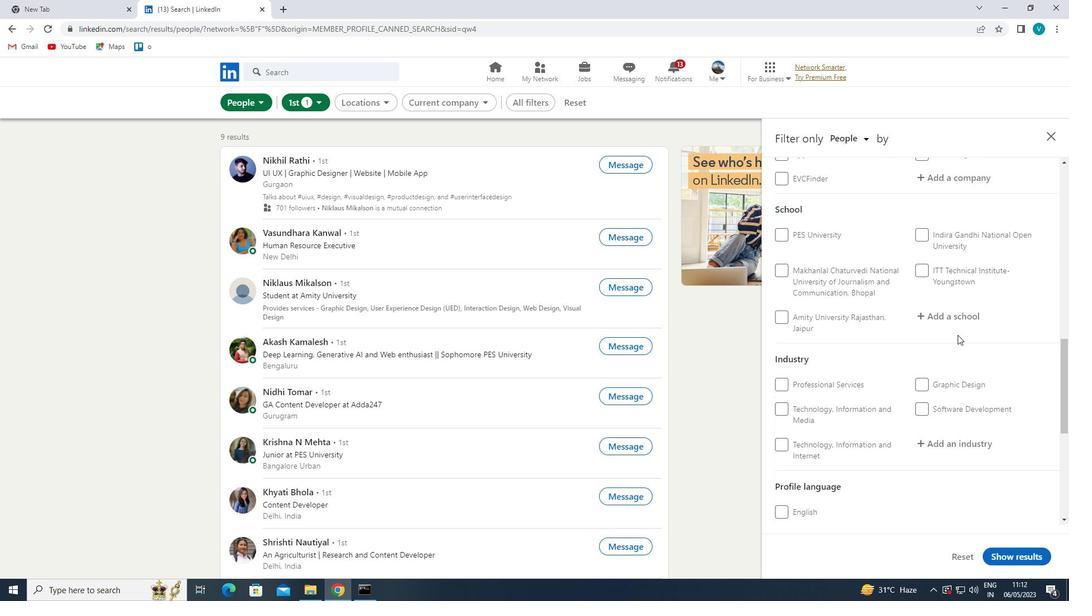 
Action: Mouse pressed left at (960, 320)
Screenshot: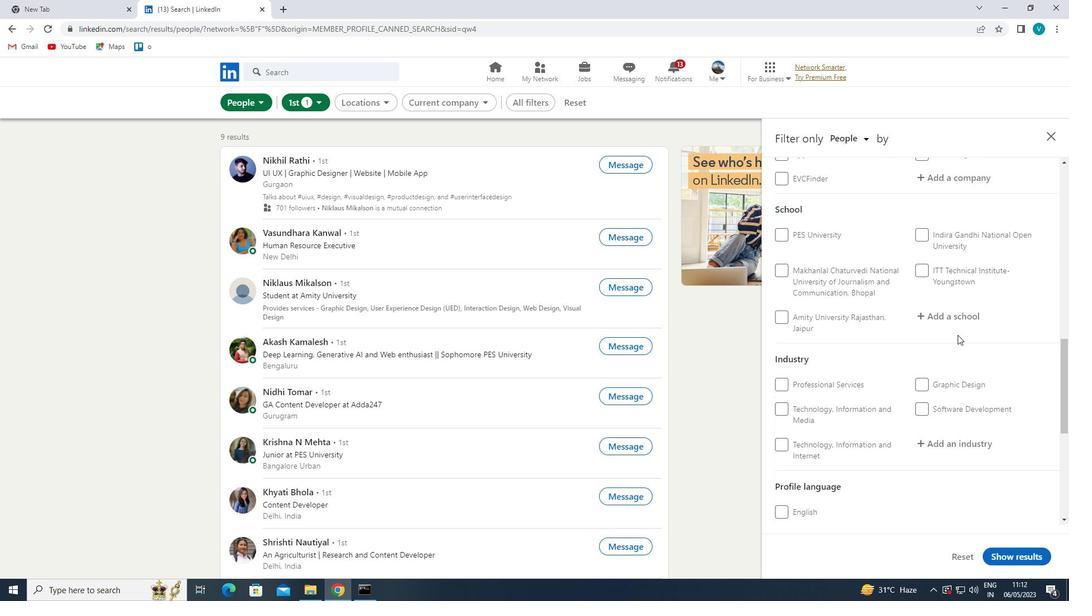 
Action: Key pressed <Key.shift>ST.<Key.space><Key.shift><A<Key.backspace><Key.backspace><Key.shift>MARYS
Screenshot: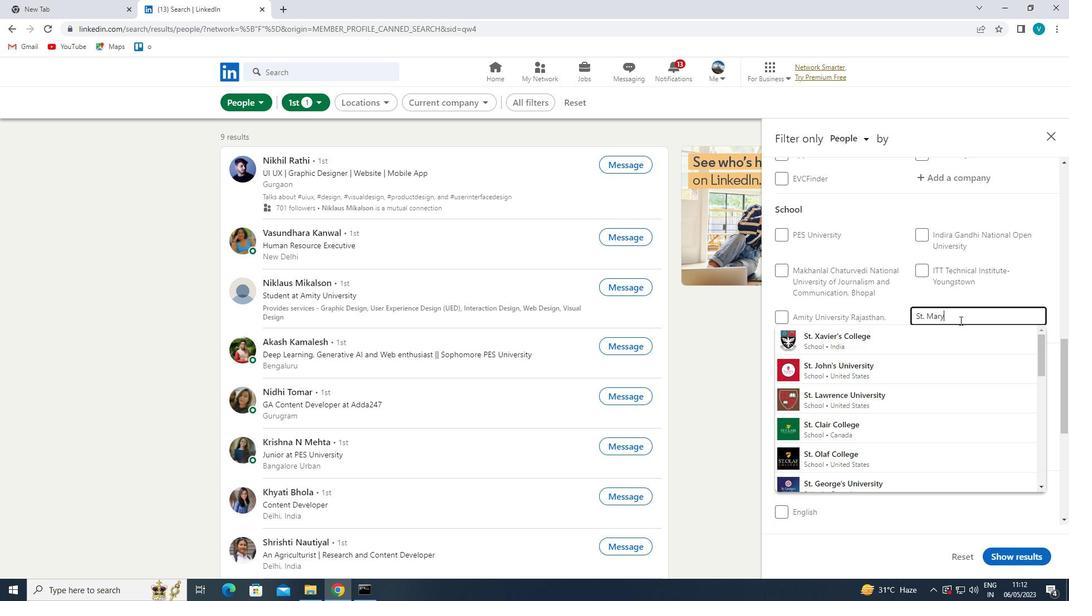 
Action: Mouse moved to (939, 366)
Screenshot: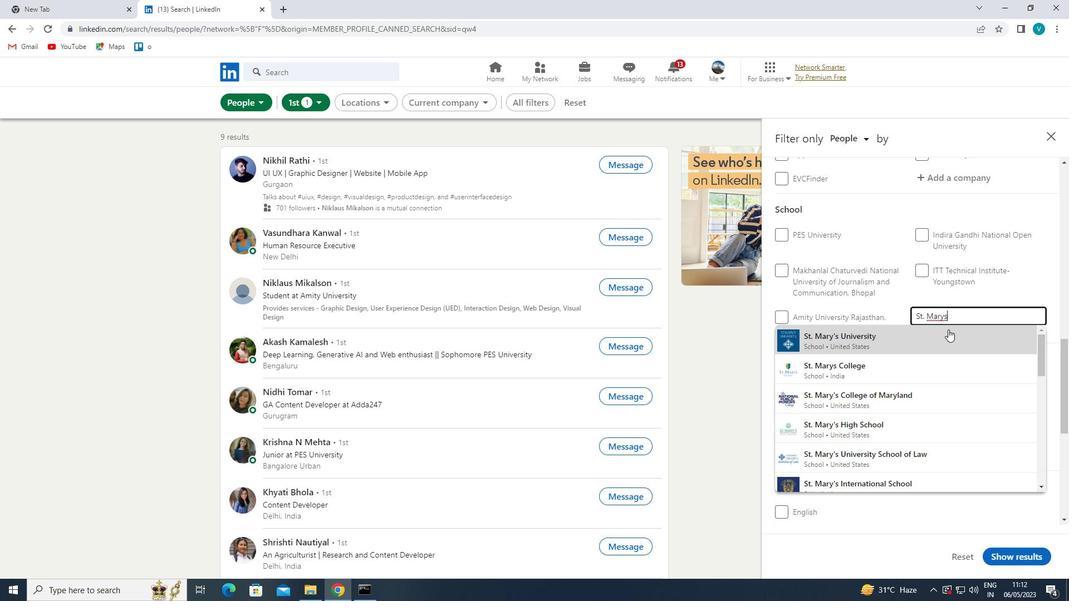 
Action: Mouse pressed left at (939, 366)
Screenshot: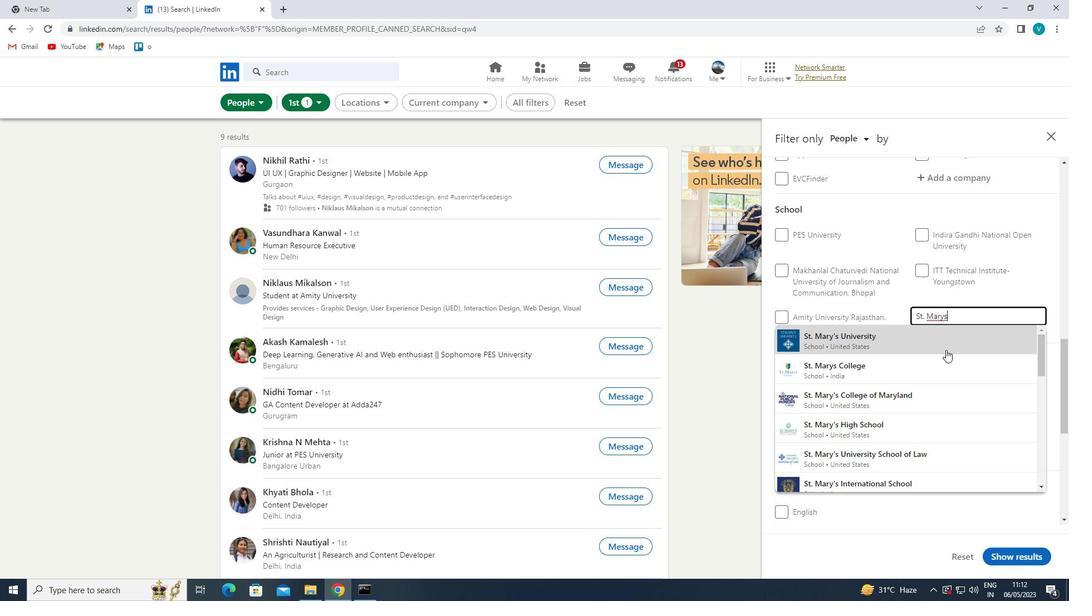 
Action: Mouse moved to (939, 366)
Screenshot: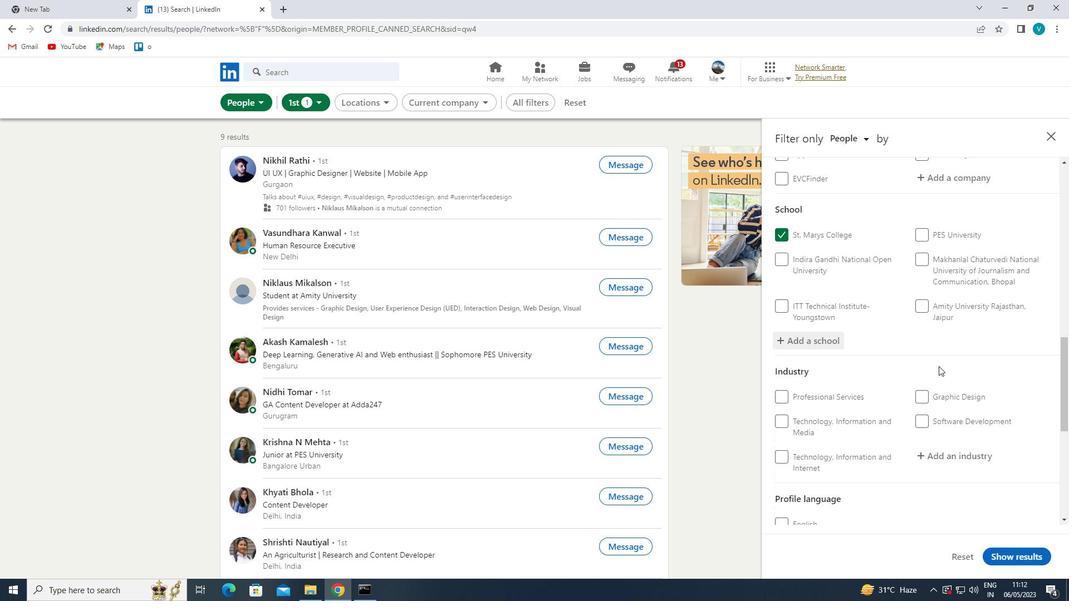 
Action: Mouse scrolled (939, 366) with delta (0, 0)
Screenshot: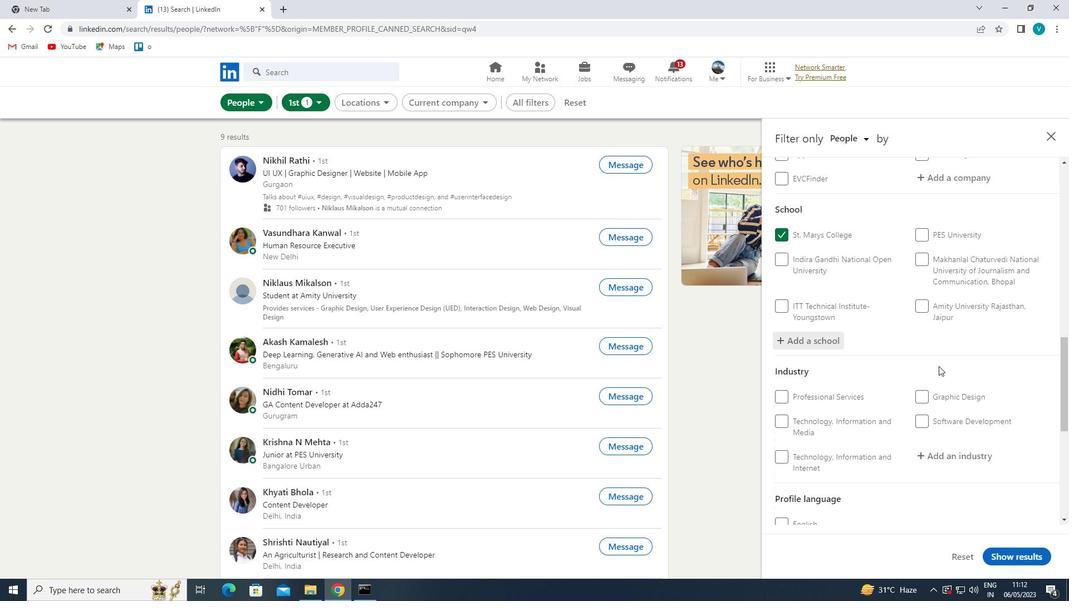 
Action: Mouse moved to (939, 366)
Screenshot: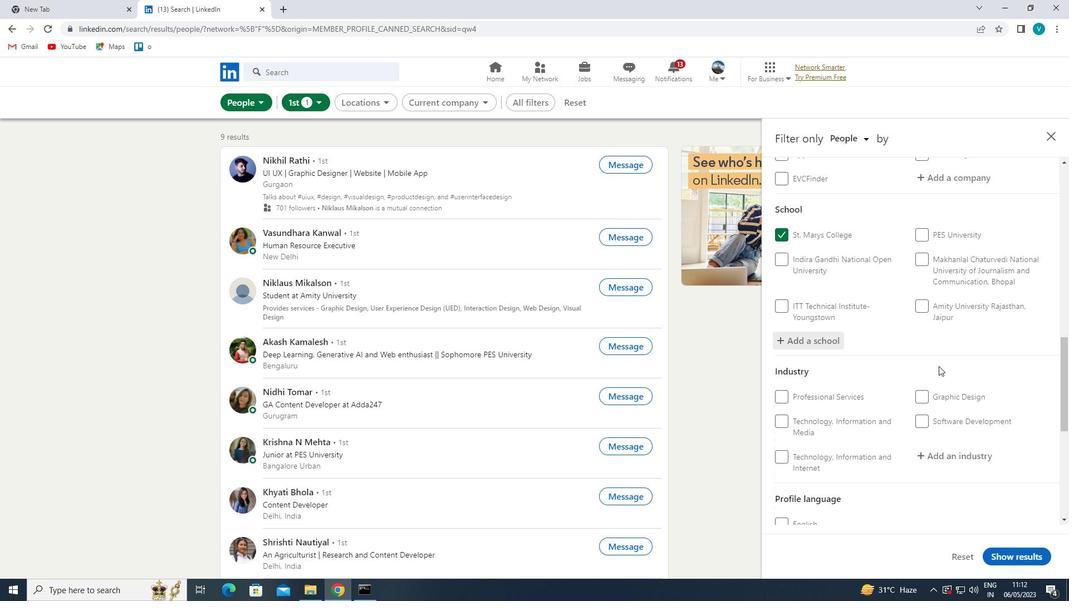 
Action: Mouse scrolled (939, 366) with delta (0, 0)
Screenshot: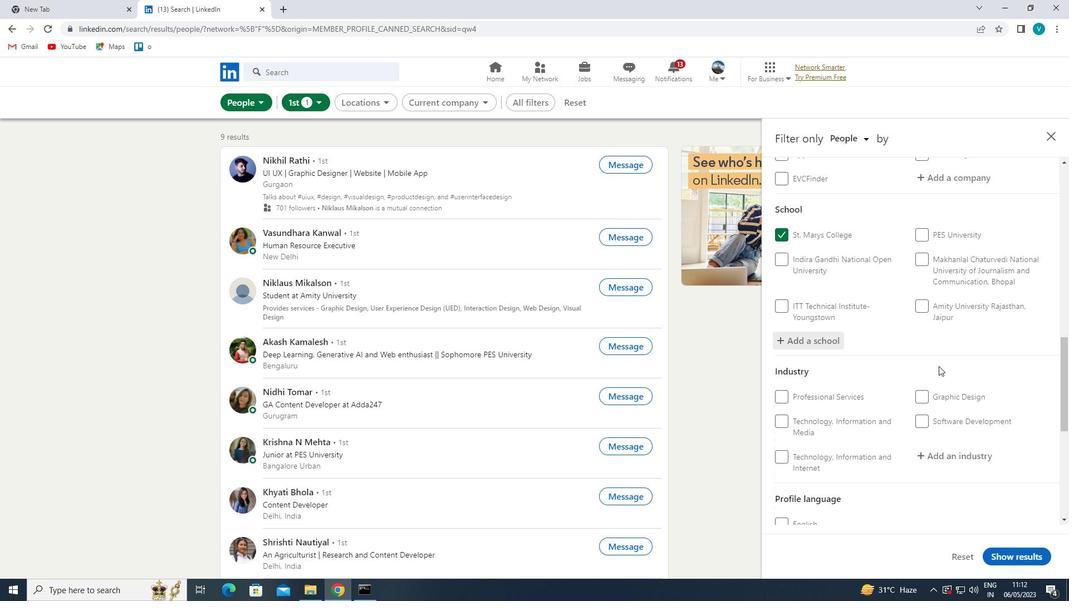 
Action: Mouse moved to (958, 346)
Screenshot: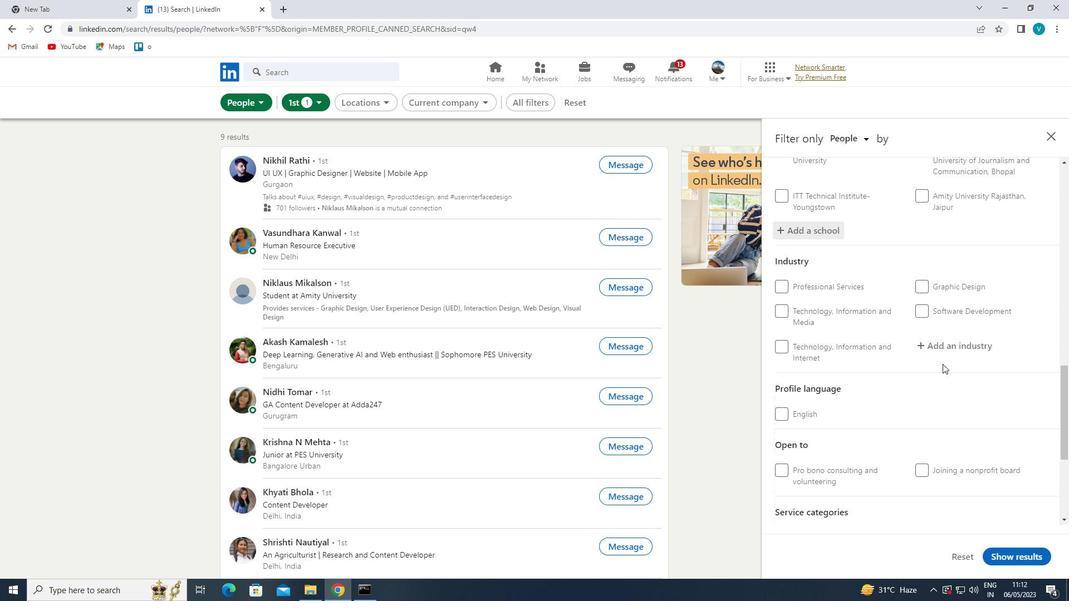 
Action: Mouse pressed left at (958, 346)
Screenshot: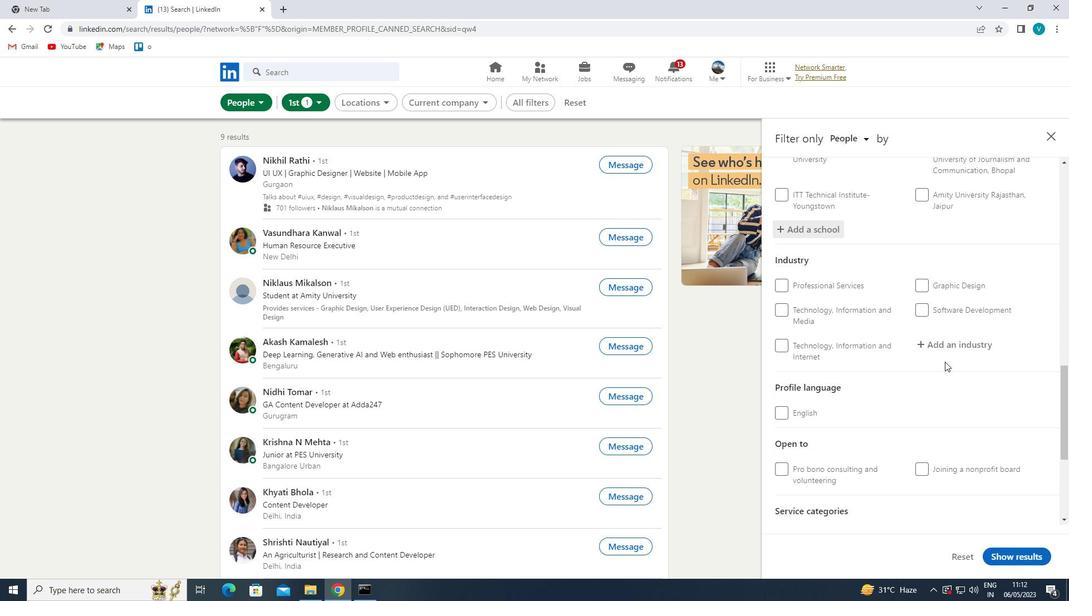
Action: Mouse moved to (960, 344)
Screenshot: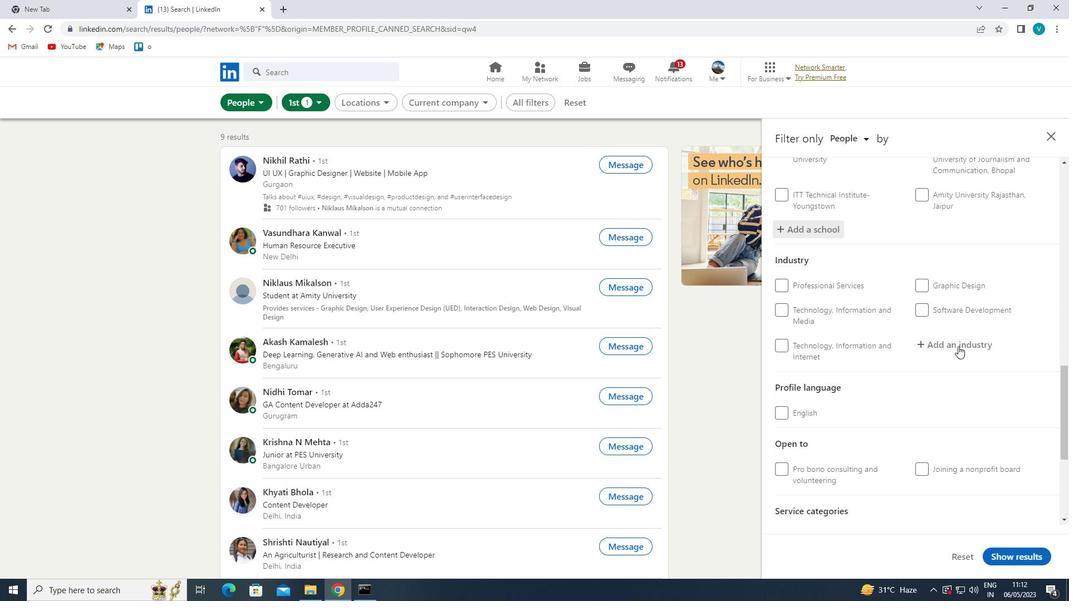 
Action: Key pressed <Key.shift>WASTE<Key.space>
Screenshot: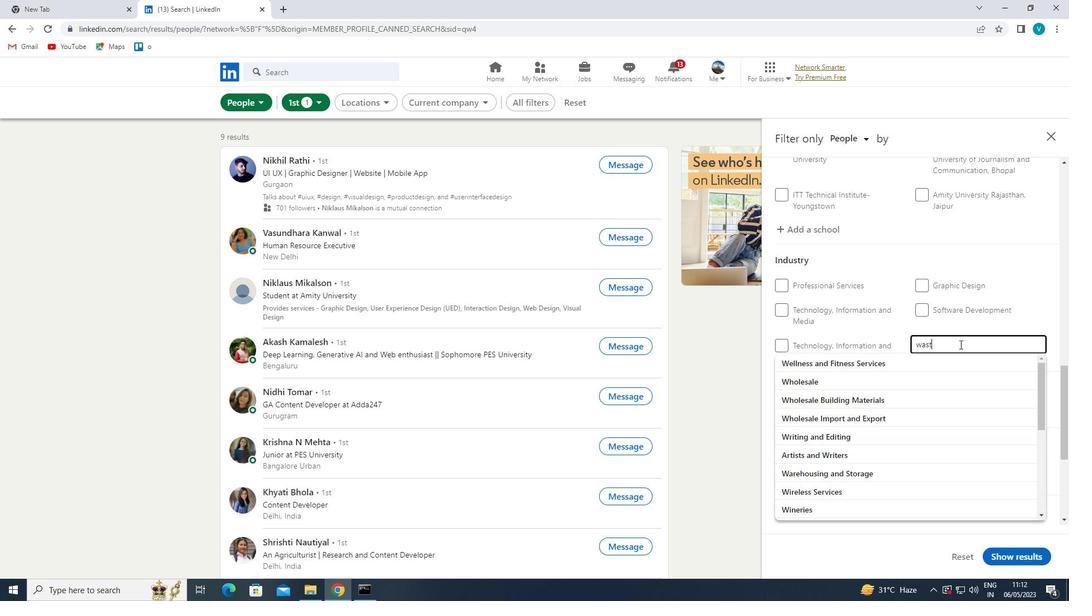 
Action: Mouse moved to (945, 382)
Screenshot: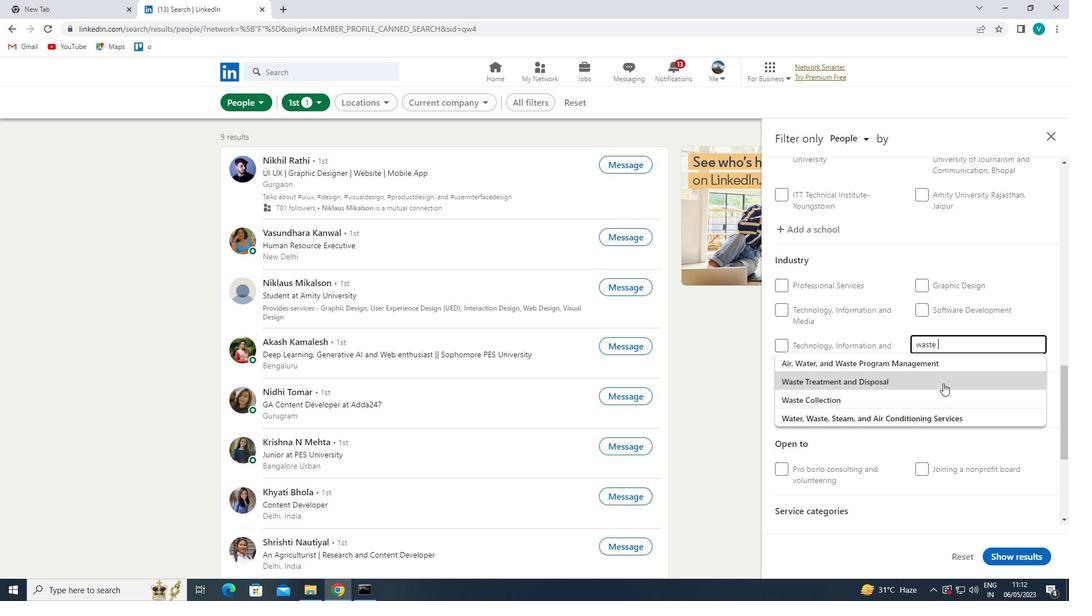 
Action: Mouse pressed left at (945, 382)
Screenshot: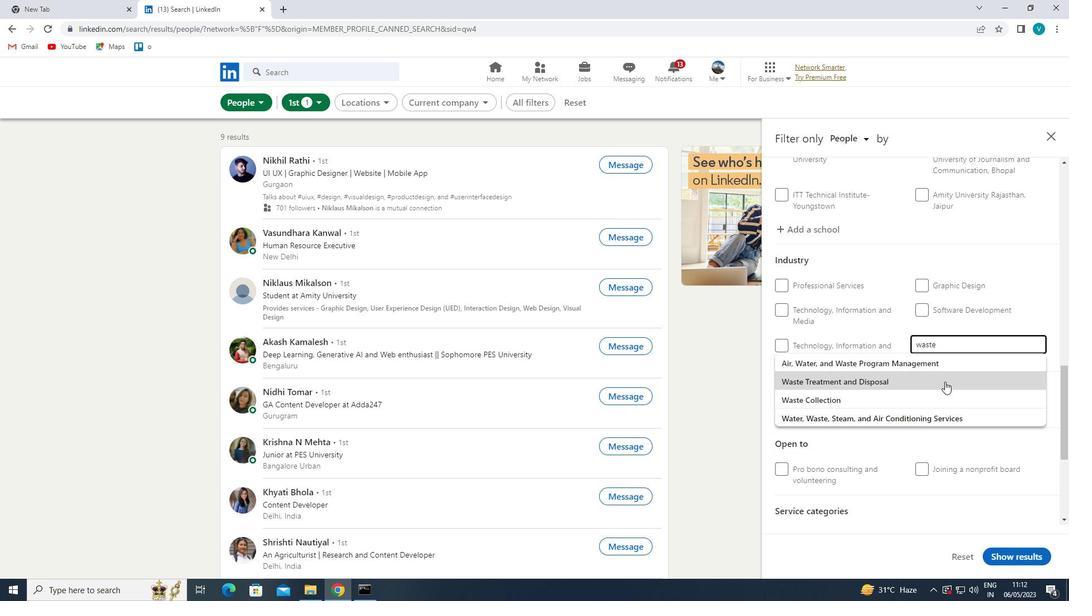 
Action: Mouse scrolled (945, 381) with delta (0, 0)
Screenshot: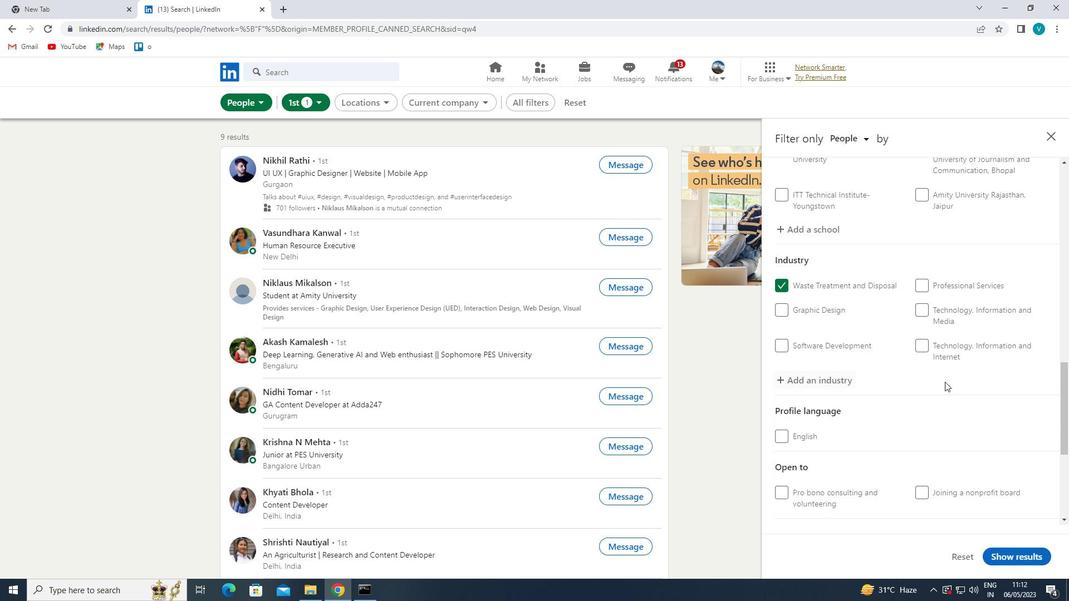 
Action: Mouse scrolled (945, 381) with delta (0, 0)
Screenshot: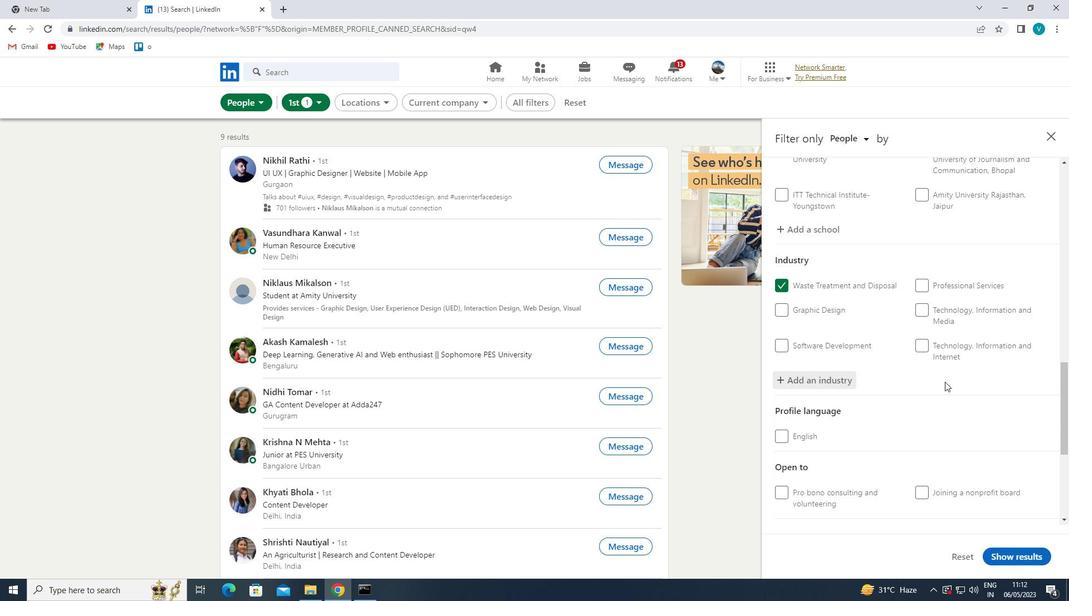 
Action: Mouse scrolled (945, 381) with delta (0, 0)
Screenshot: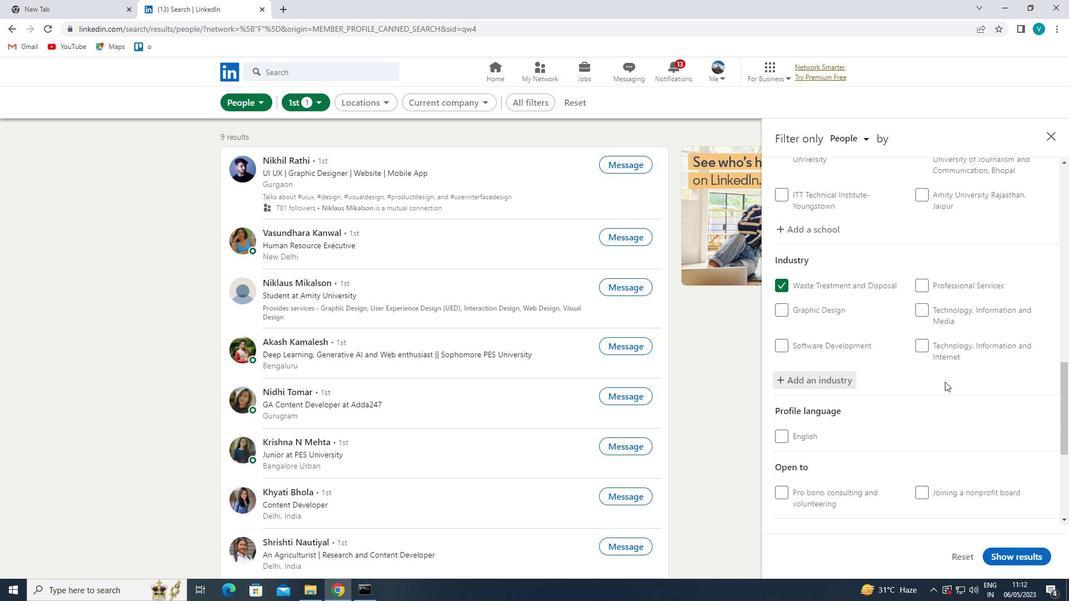 
Action: Mouse scrolled (945, 381) with delta (0, 0)
Screenshot: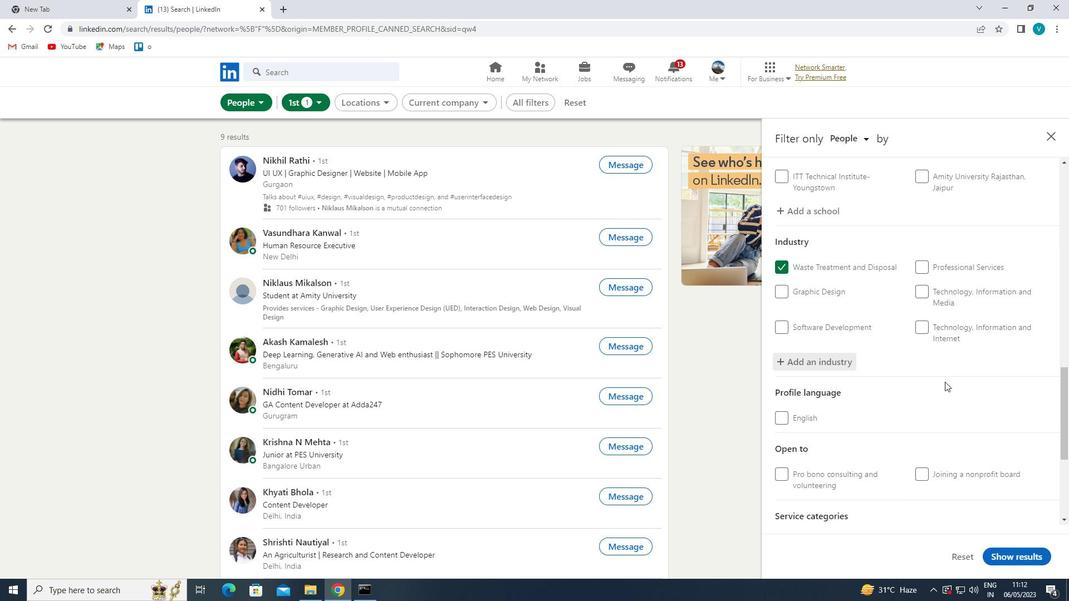
Action: Mouse moved to (957, 387)
Screenshot: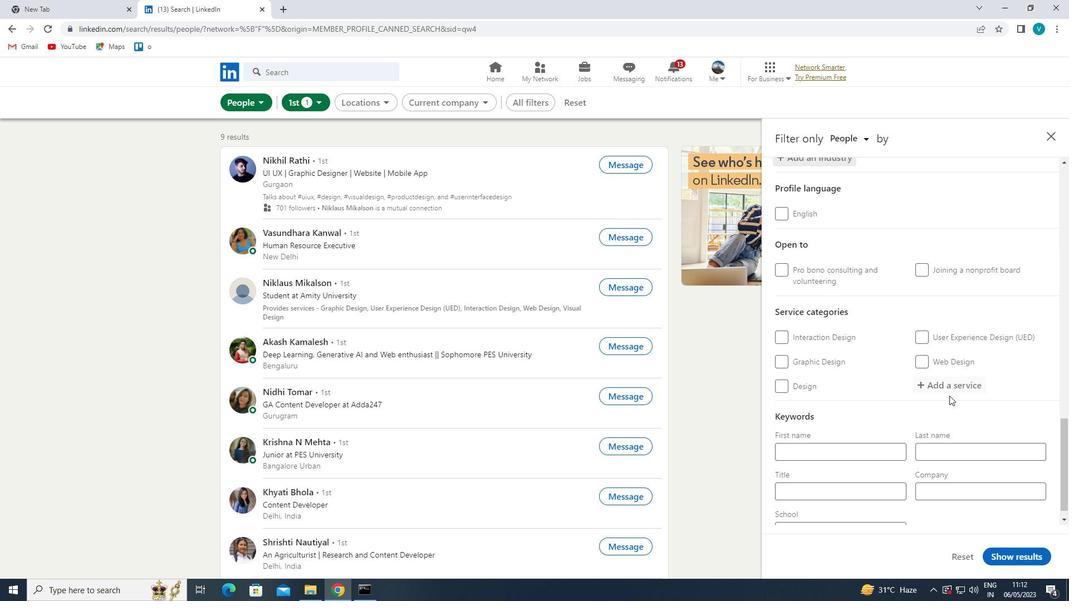 
Action: Mouse pressed left at (957, 387)
Screenshot: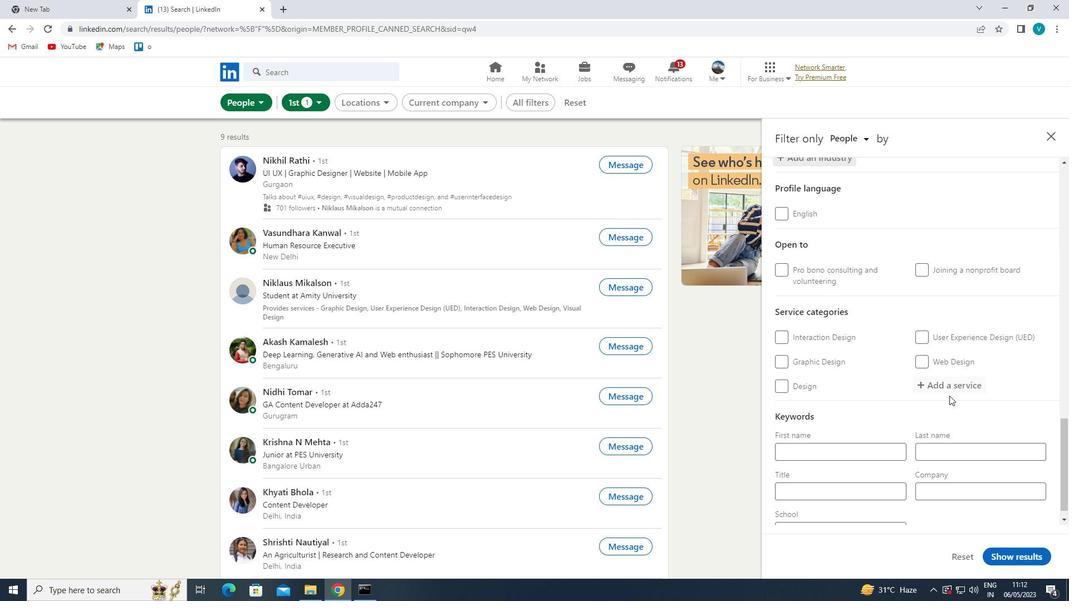 
Action: Key pressed <Key.shift>ASSISTAM<Key.backspace>NCE<Key.space>
Screenshot: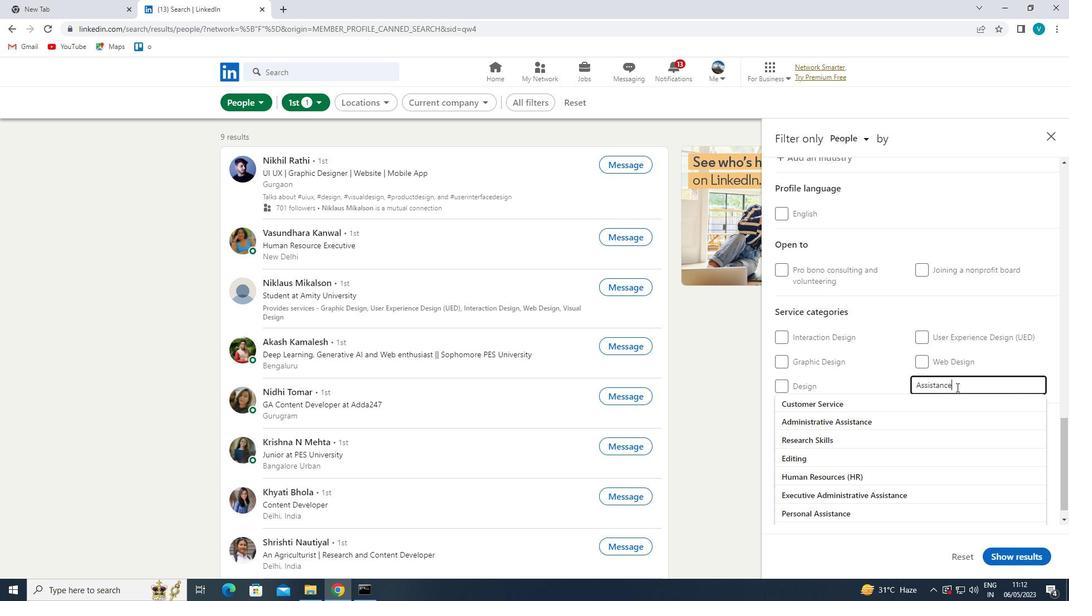 
Action: Mouse moved to (960, 384)
Screenshot: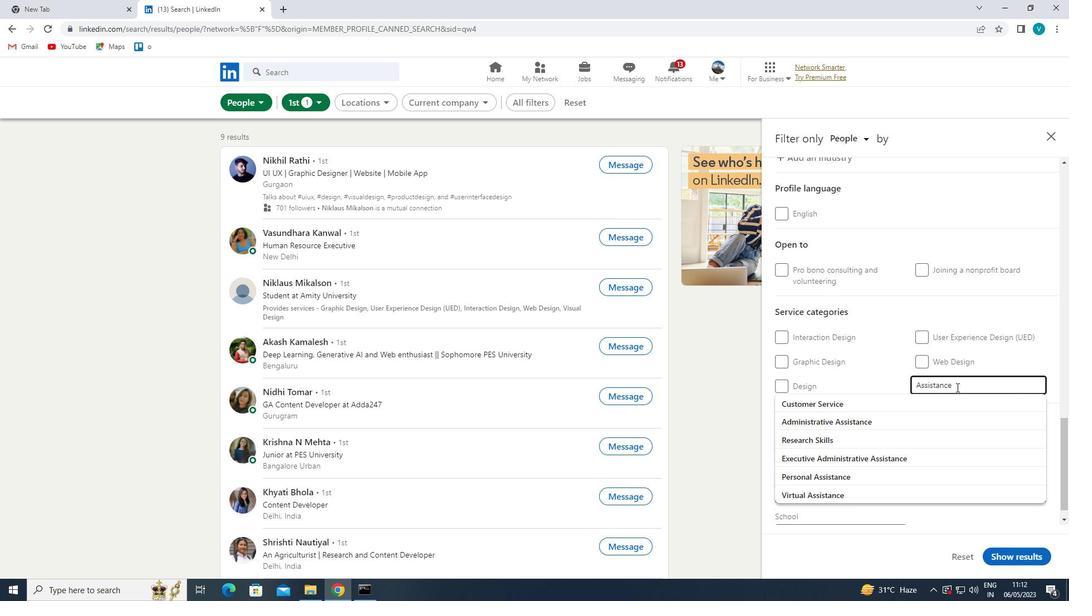
Action: Key pressed <Key.shift>ADVB<Key.backspace>ERTISING
Screenshot: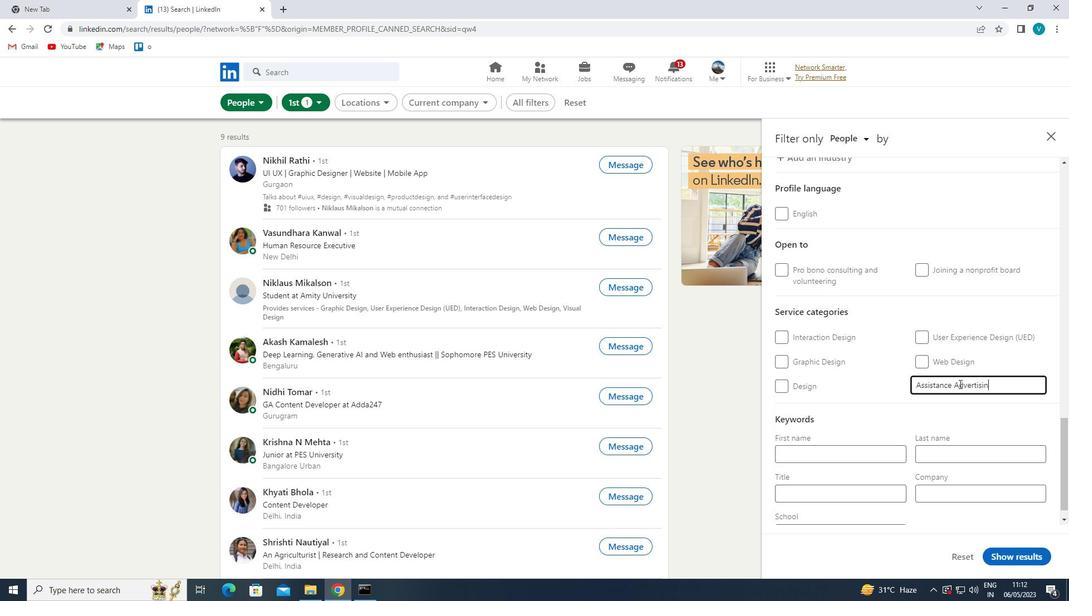 
Action: Mouse moved to (885, 431)
Screenshot: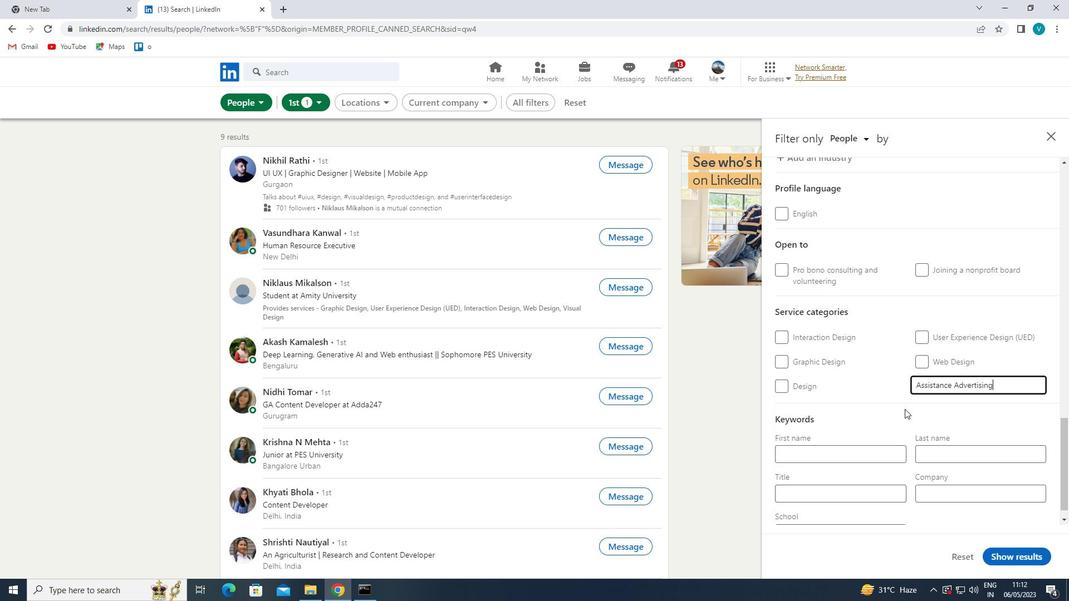 
Action: Mouse scrolled (885, 430) with delta (0, 0)
Screenshot: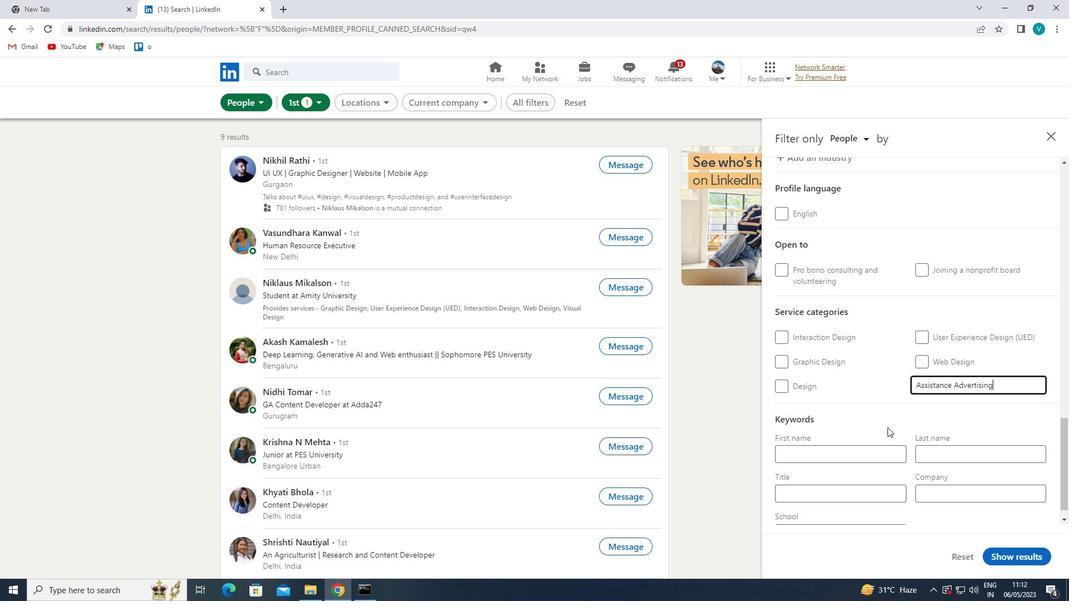 
Action: Mouse scrolled (885, 430) with delta (0, 0)
Screenshot: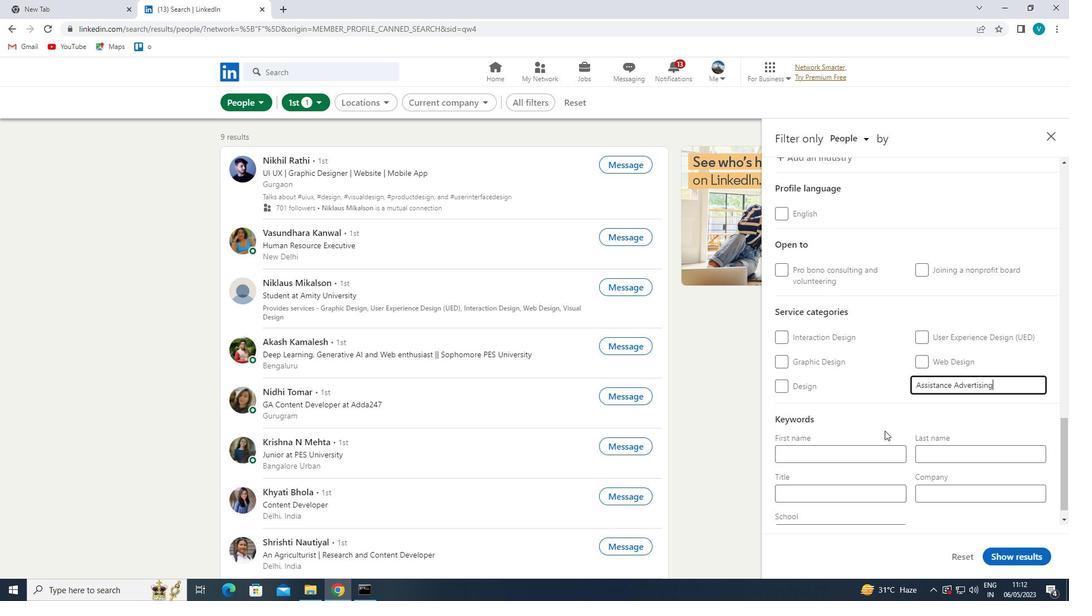 
Action: Mouse moved to (862, 465)
Screenshot: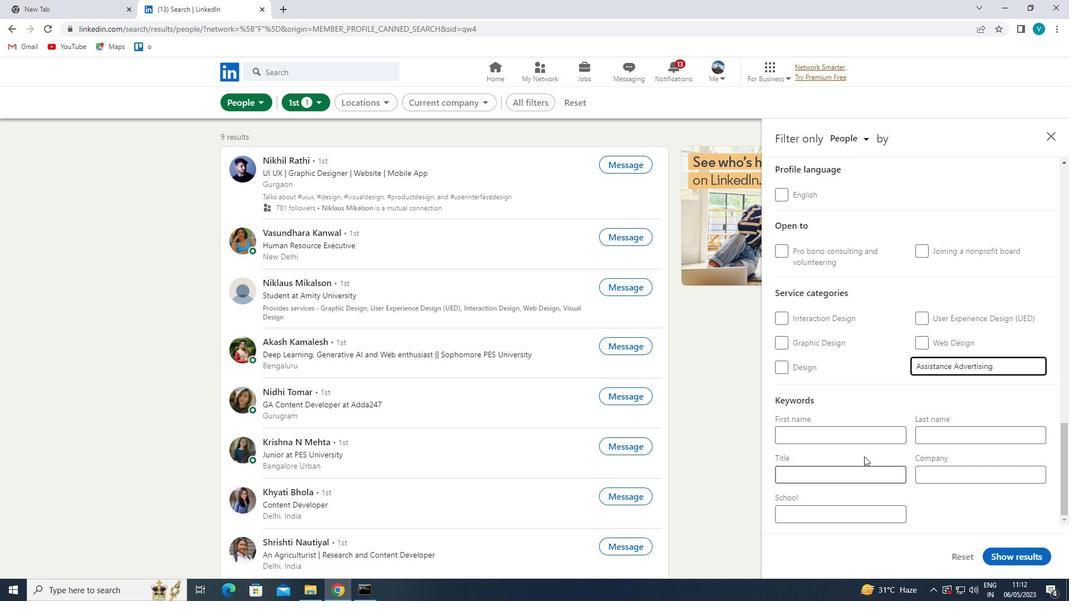 
Action: Mouse pressed left at (862, 465)
Screenshot: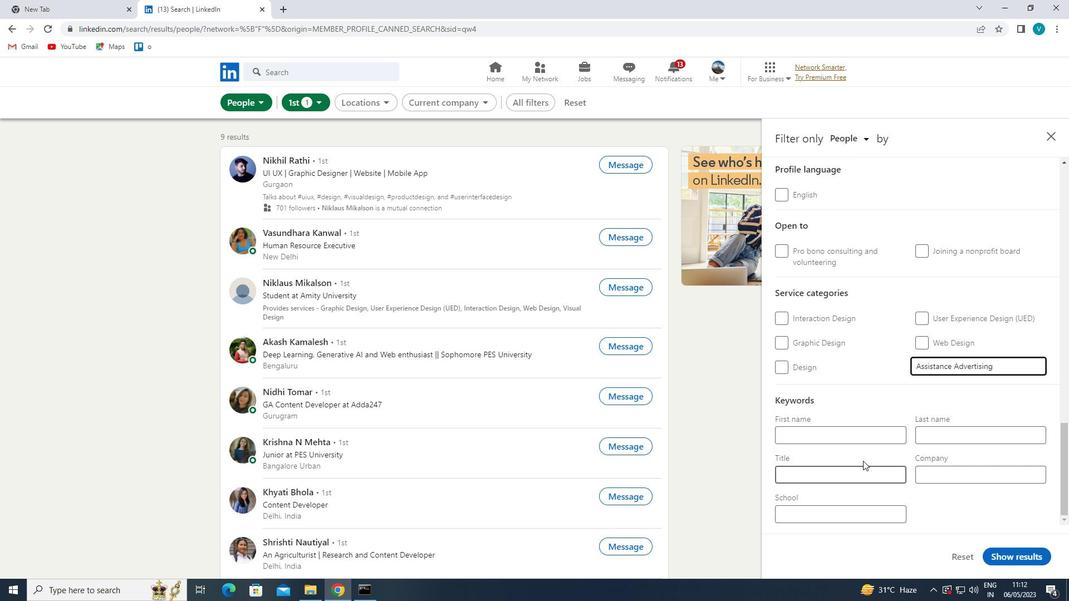 
Action: Key pressed <Key.shift>DIRECTOR<Key.space>
Screenshot: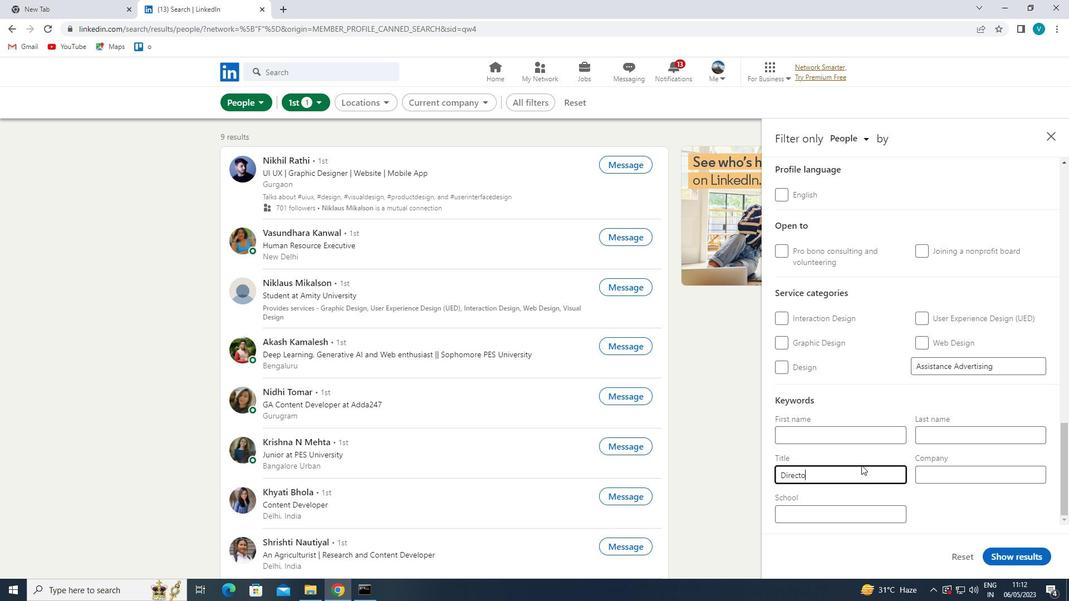 
Action: Mouse moved to (1034, 557)
Screenshot: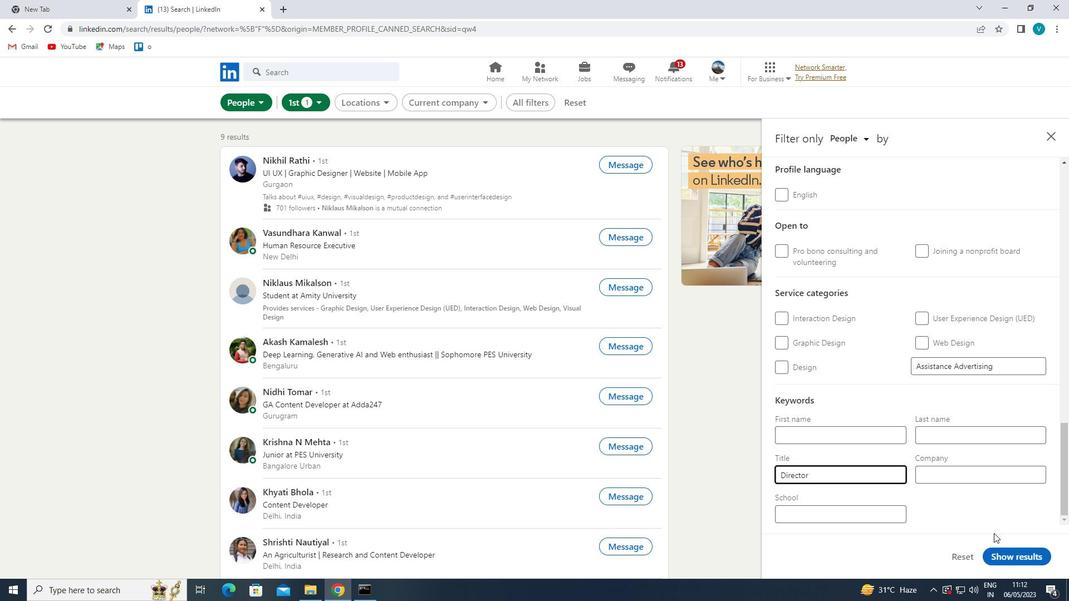 
Action: Mouse pressed left at (1034, 557)
Screenshot: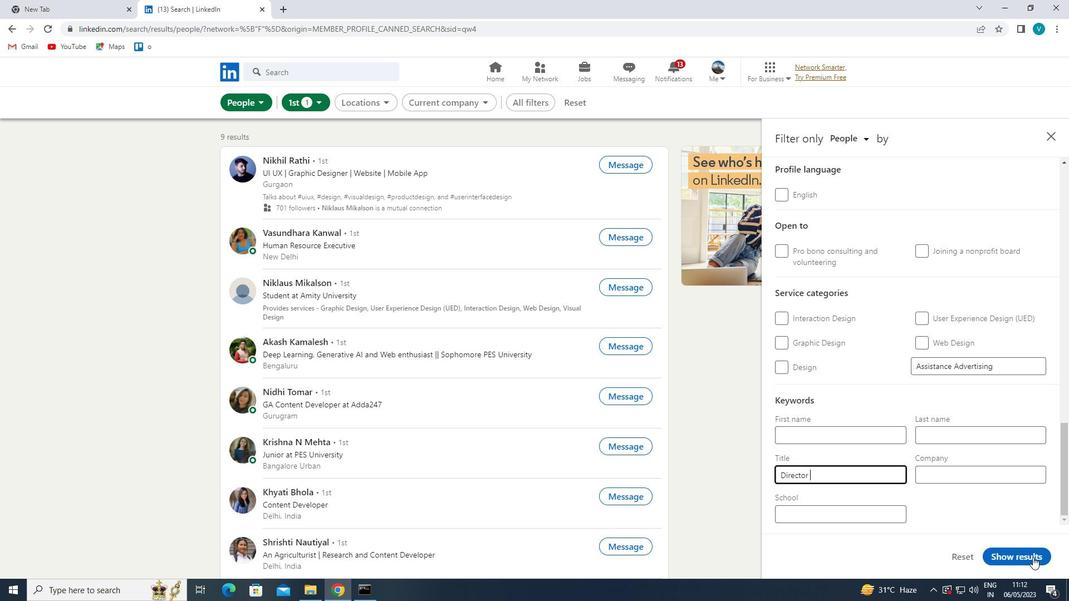 
Action: Mouse moved to (1020, 552)
Screenshot: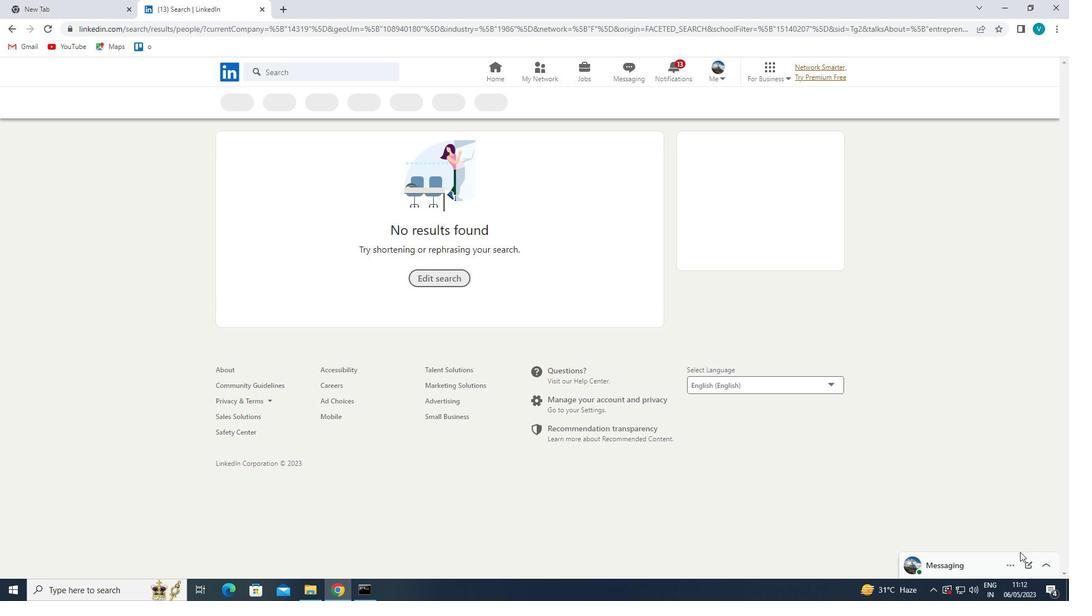 
